 Task: Search one way flight ticket for 5 adults, 2 children, 1 infant in seat and 2 infants on lap in economy from College Station: Easterwood Field to Evansville: Evansville Regional Airport on 8-3-2023. Stops: Any number of stop. Choice of flights is Emirates. Number of bags: 2 checked bags. Price is upto 106000. Outbound departure time preference is 20:30.
Action: Mouse moved to (344, 135)
Screenshot: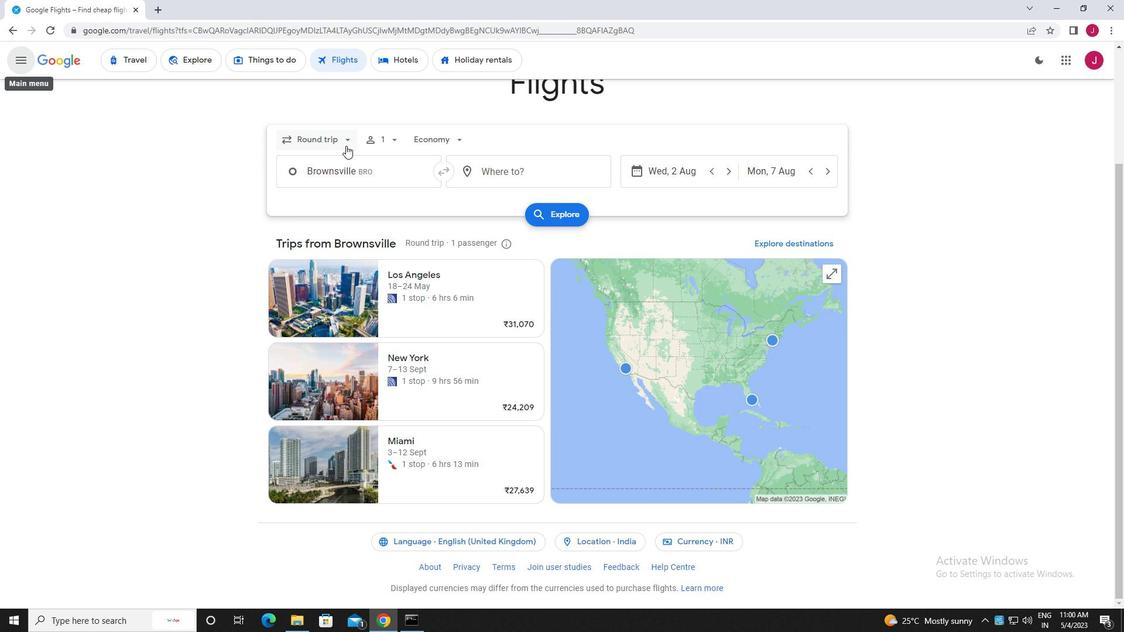
Action: Mouse pressed left at (344, 135)
Screenshot: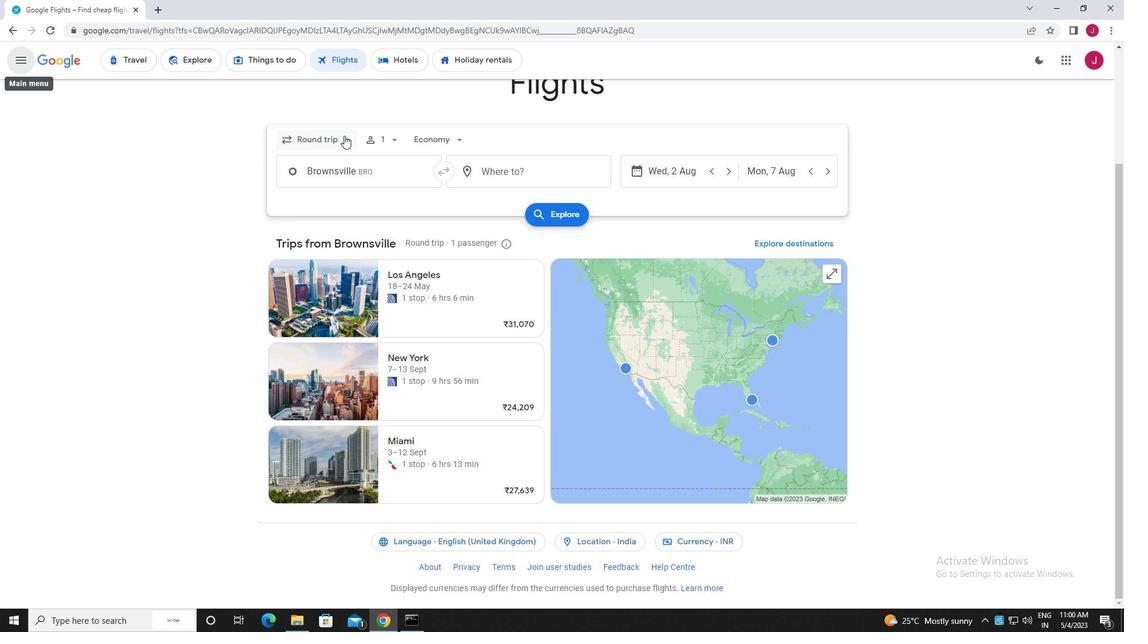 
Action: Mouse moved to (344, 156)
Screenshot: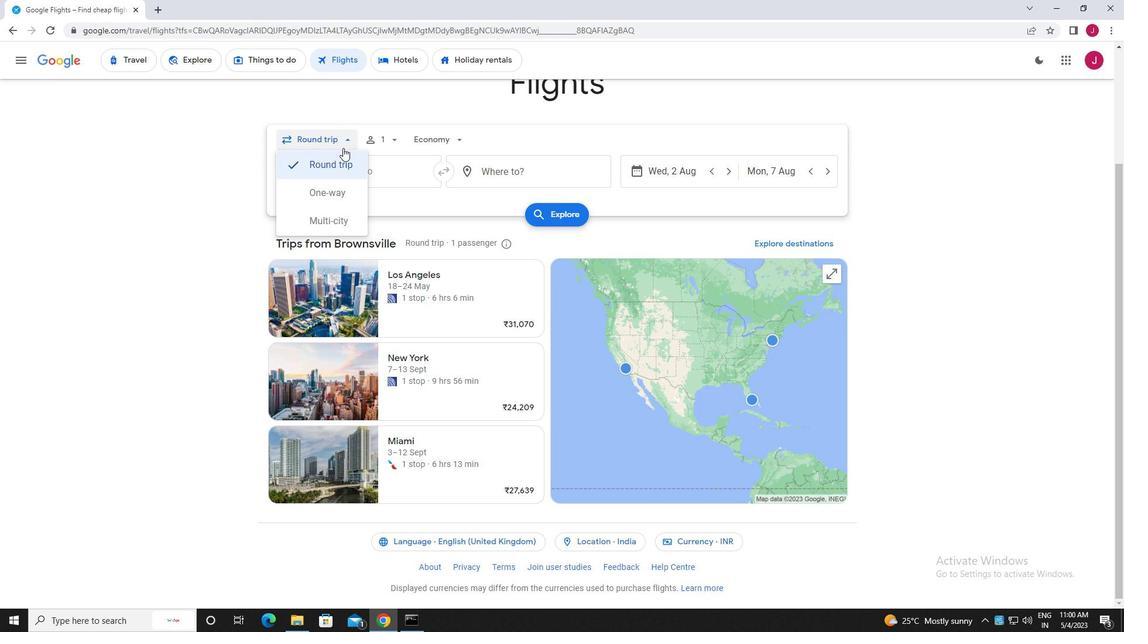 
Action: Mouse scrolled (344, 155) with delta (0, 0)
Screenshot: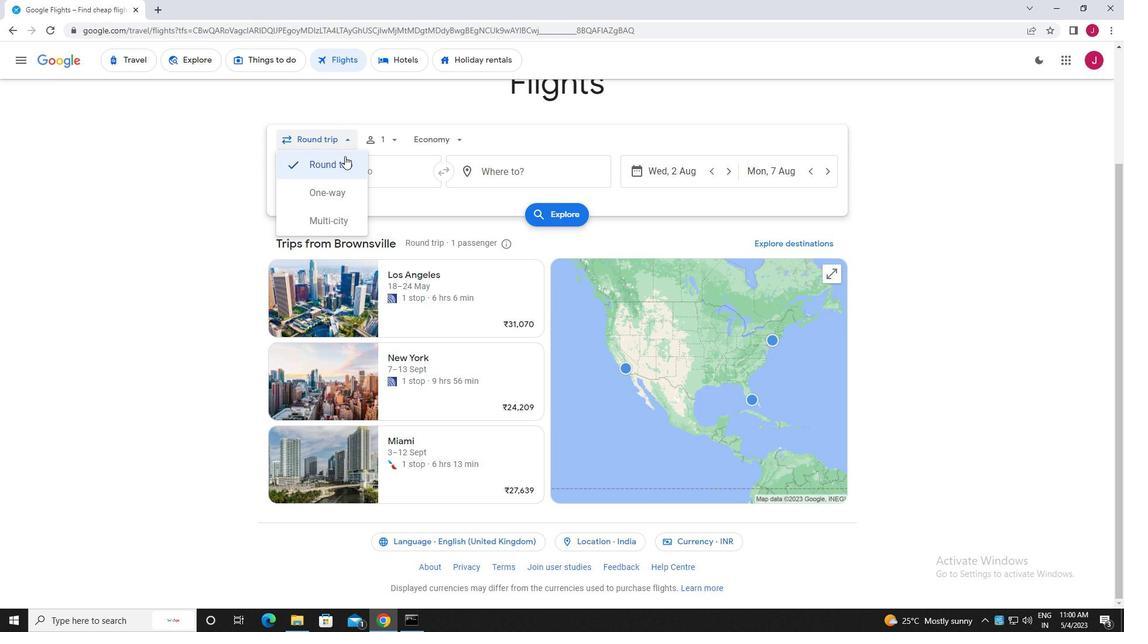 
Action: Mouse moved to (333, 188)
Screenshot: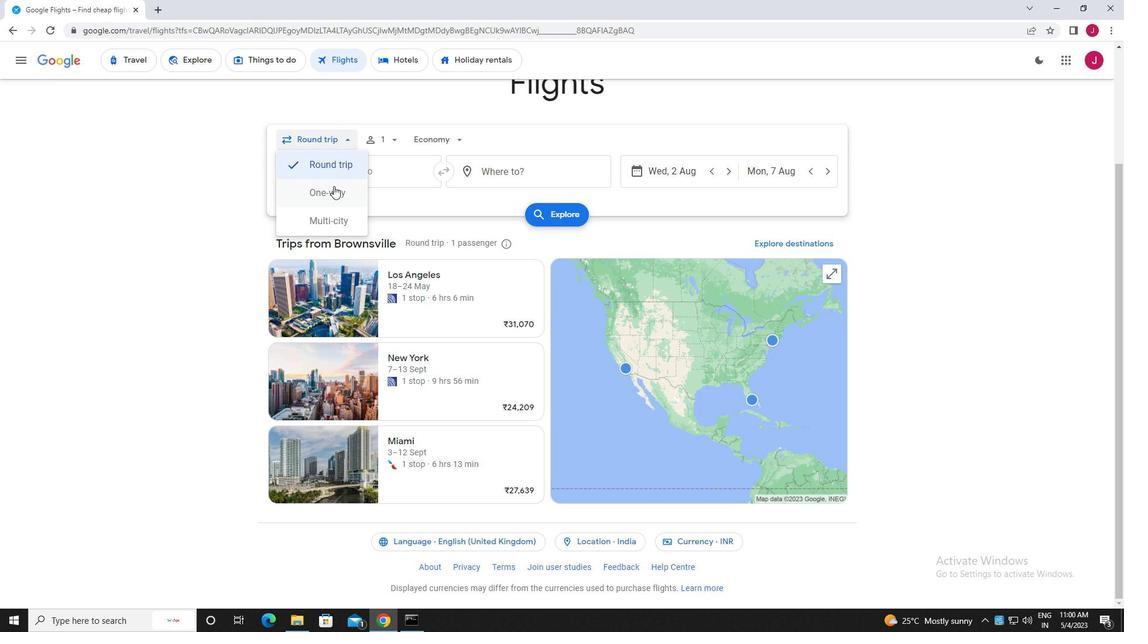 
Action: Mouse pressed left at (333, 188)
Screenshot: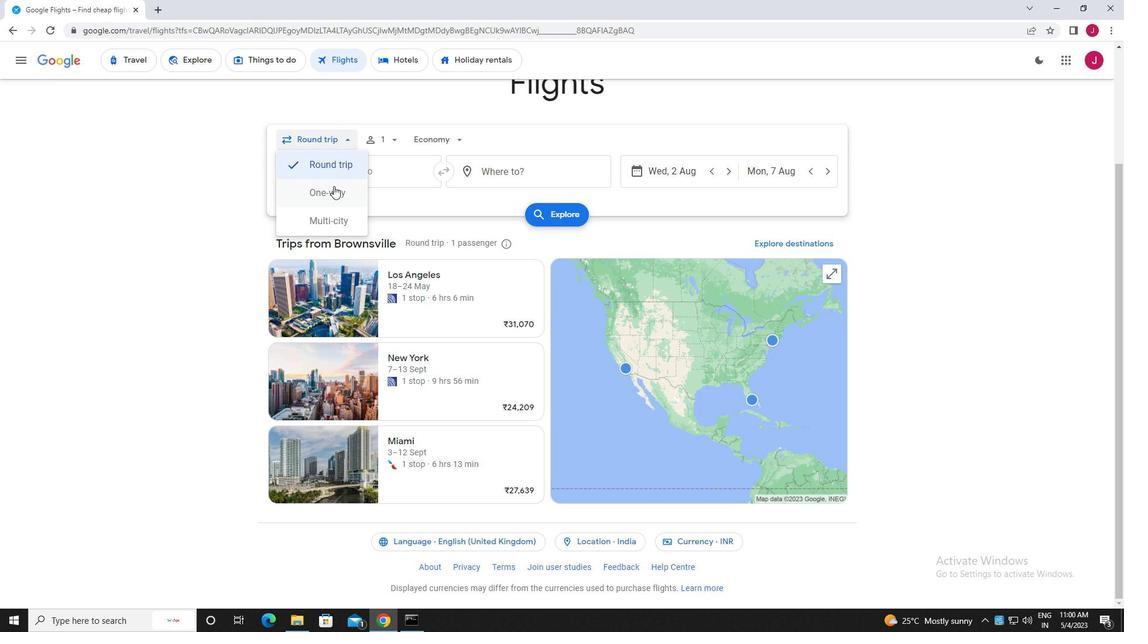 
Action: Mouse moved to (388, 137)
Screenshot: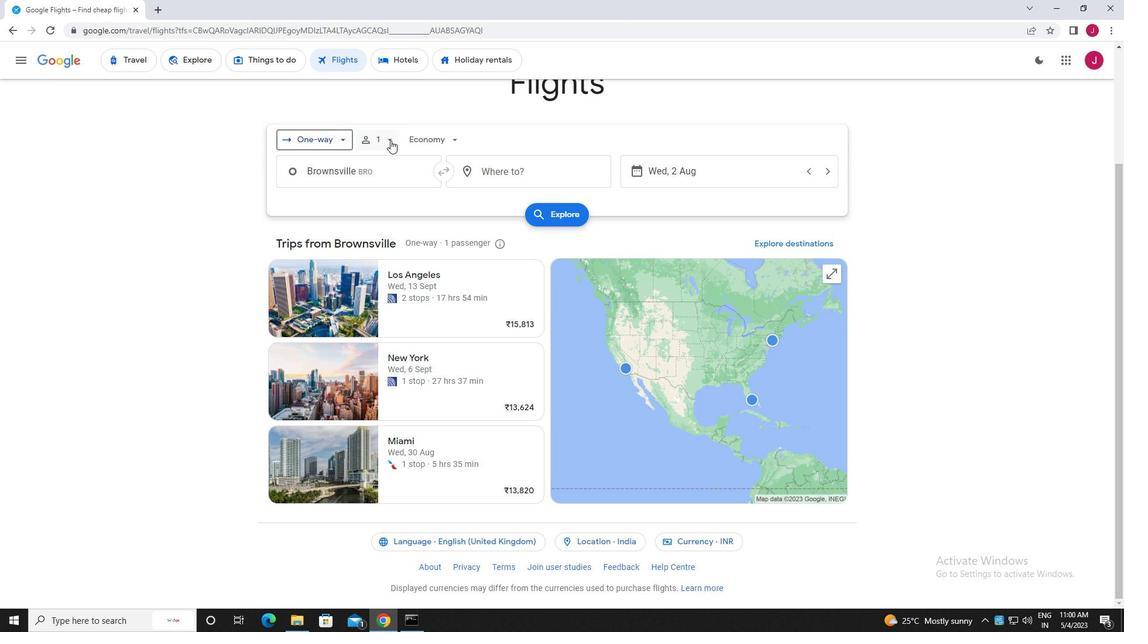 
Action: Mouse pressed left at (388, 137)
Screenshot: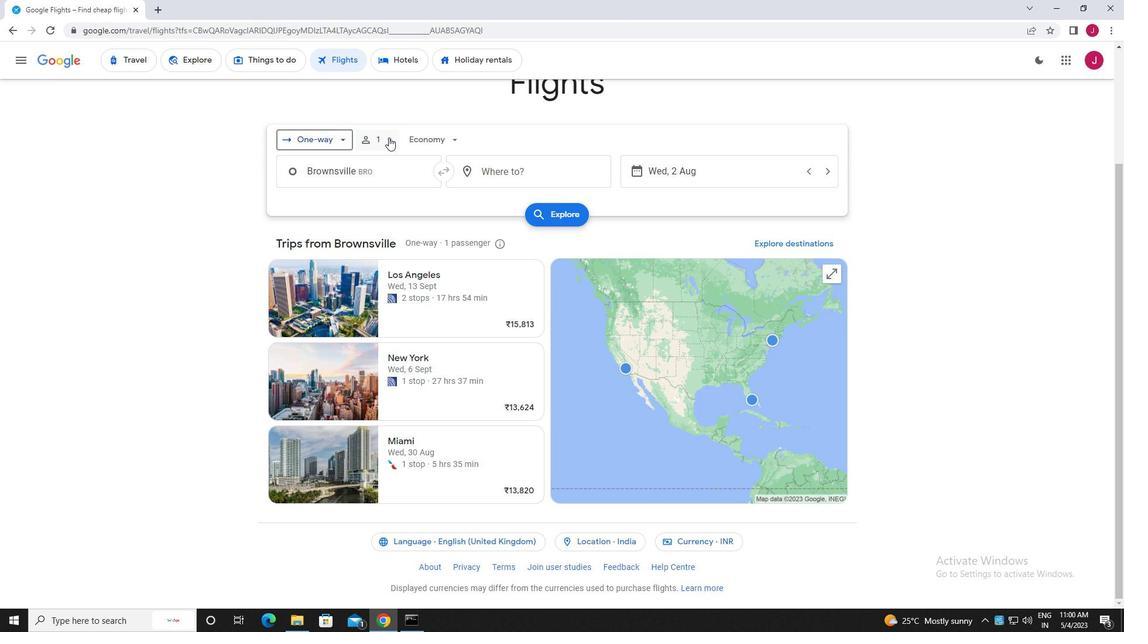 
Action: Mouse moved to (483, 173)
Screenshot: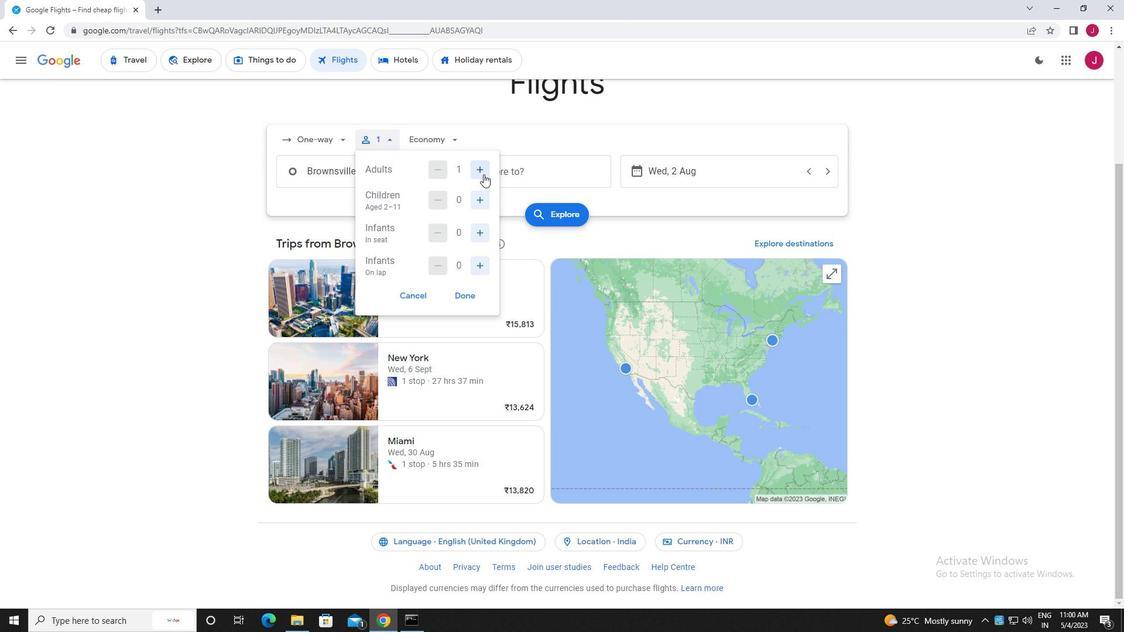 
Action: Mouse pressed left at (483, 173)
Screenshot: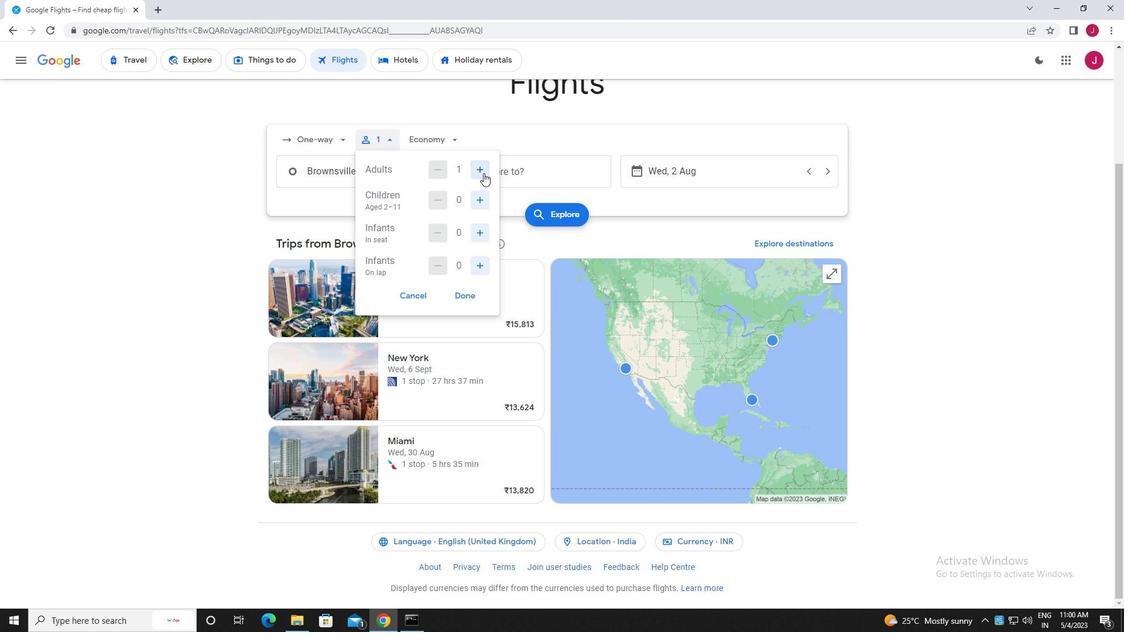 
Action: Mouse pressed left at (483, 173)
Screenshot: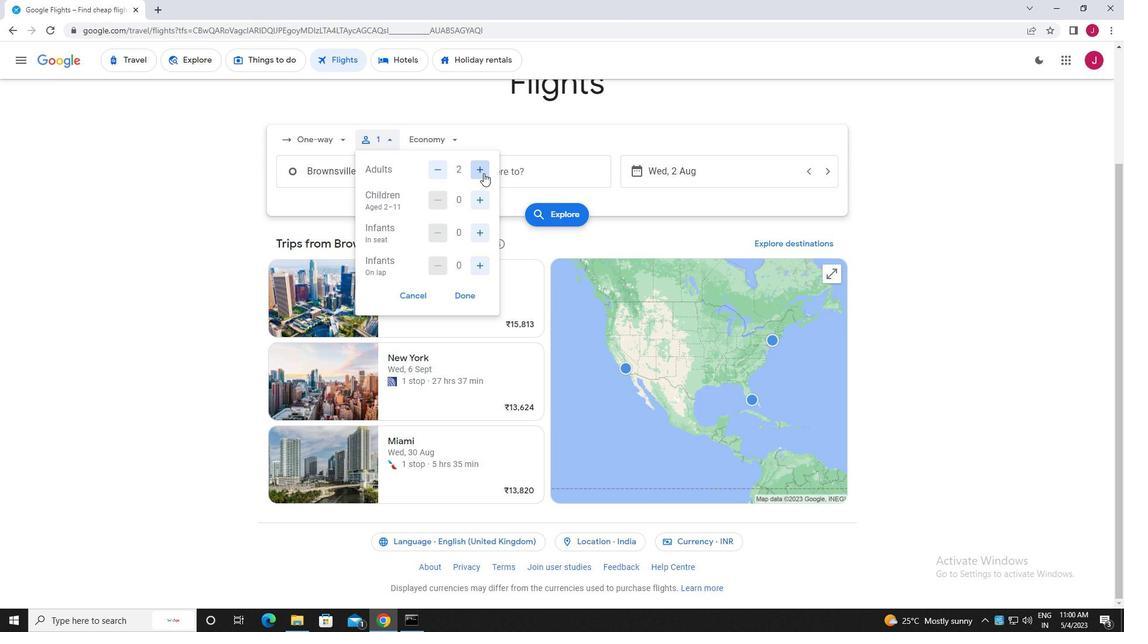 
Action: Mouse pressed left at (483, 173)
Screenshot: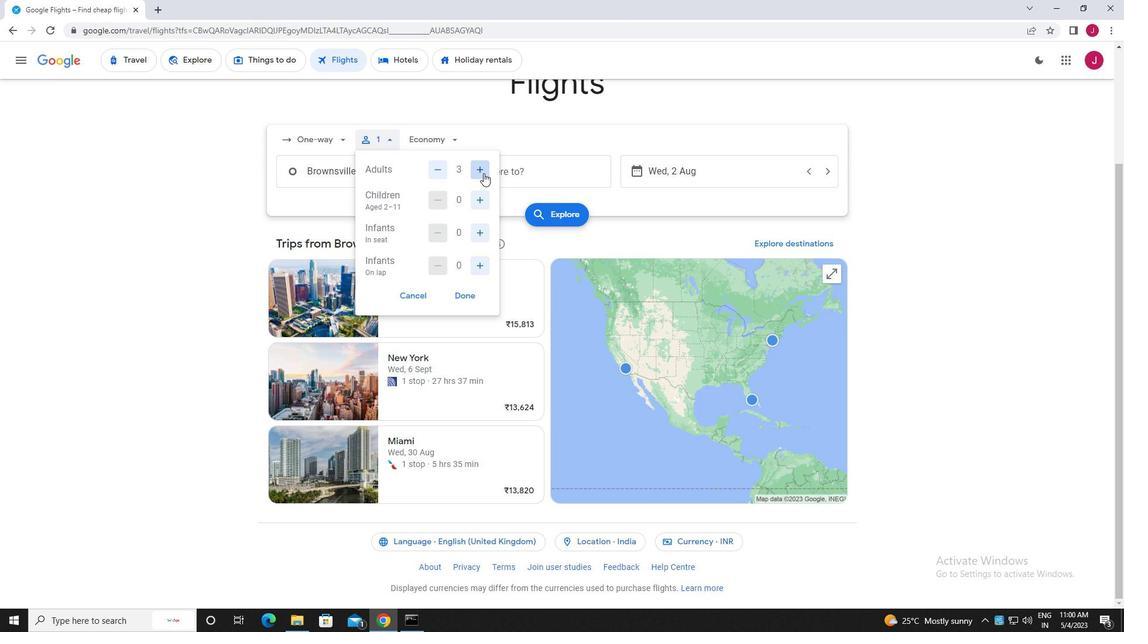 
Action: Mouse pressed left at (483, 173)
Screenshot: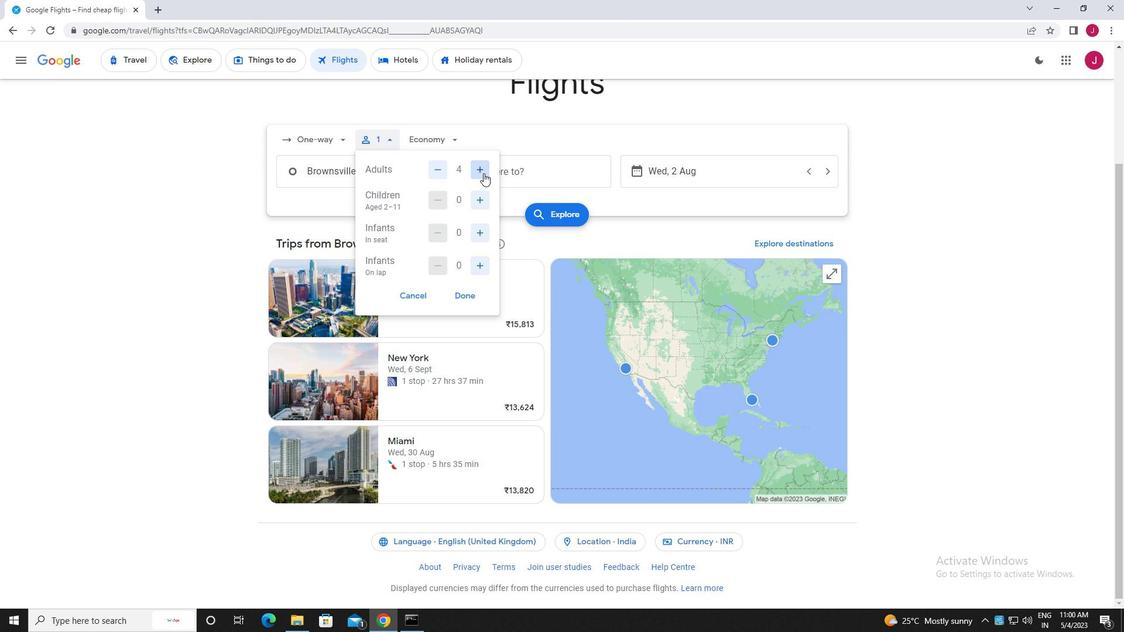 
Action: Mouse moved to (478, 203)
Screenshot: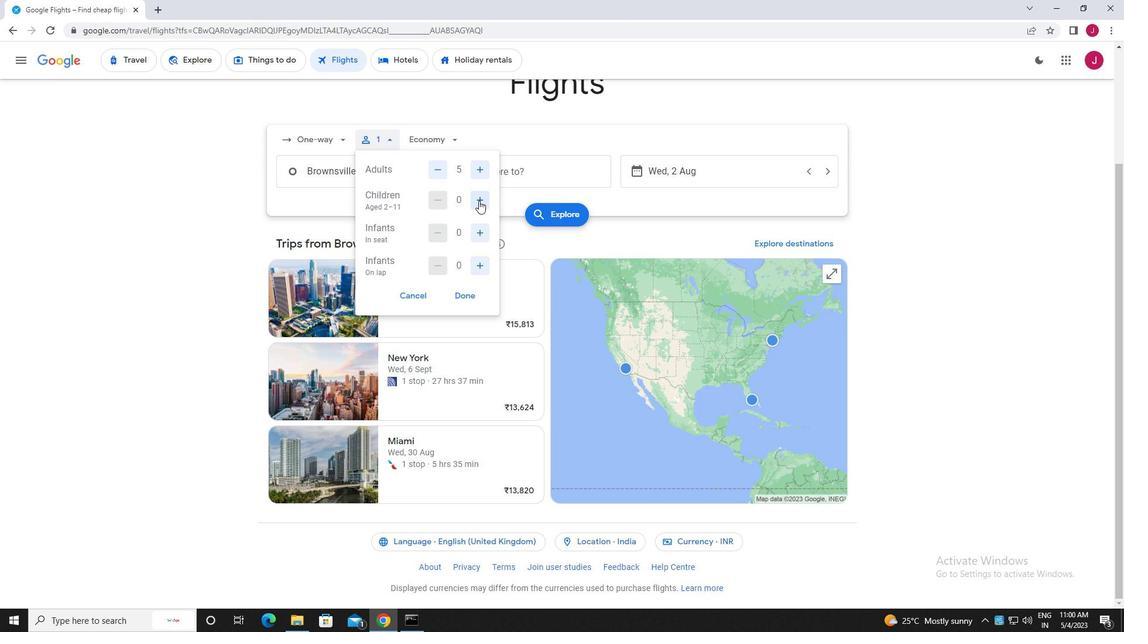 
Action: Mouse pressed left at (478, 203)
Screenshot: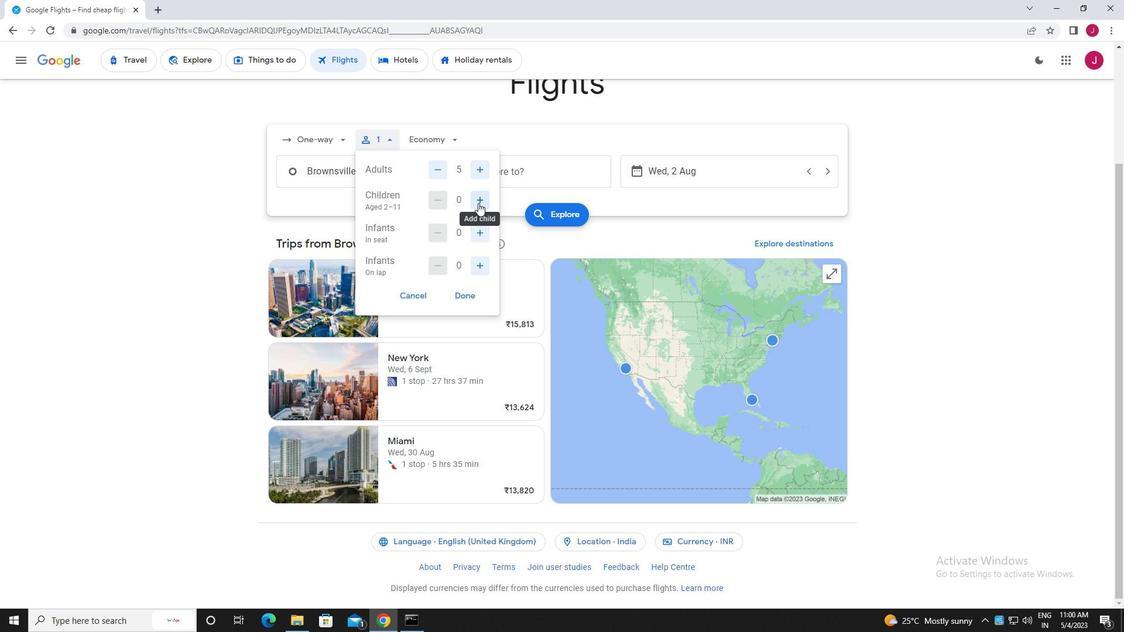 
Action: Mouse pressed left at (478, 203)
Screenshot: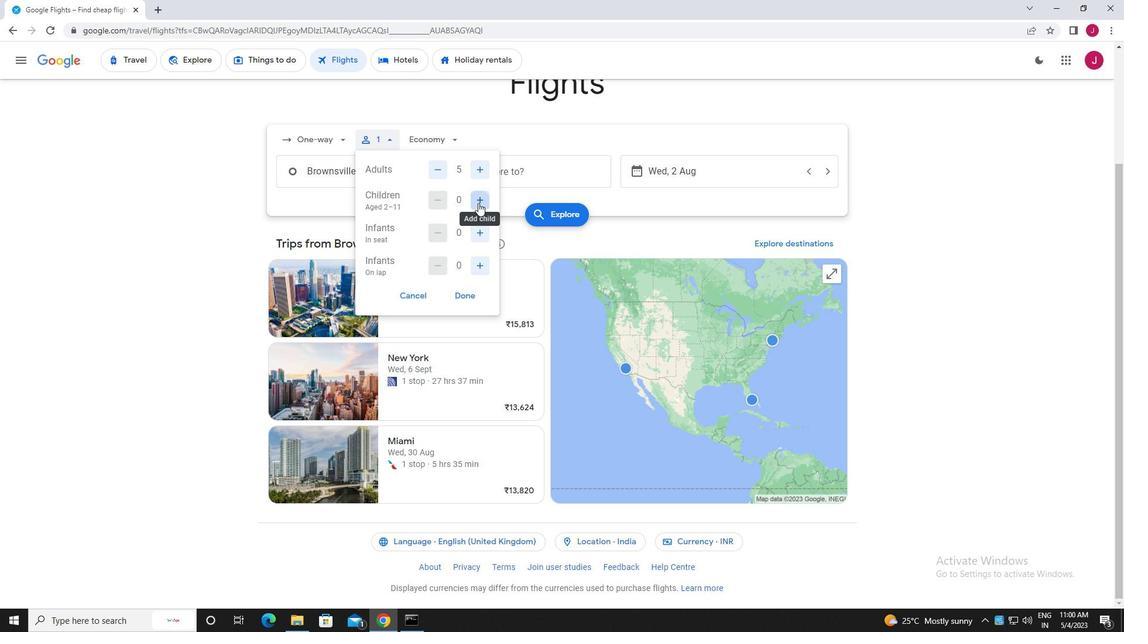 
Action: Mouse moved to (478, 233)
Screenshot: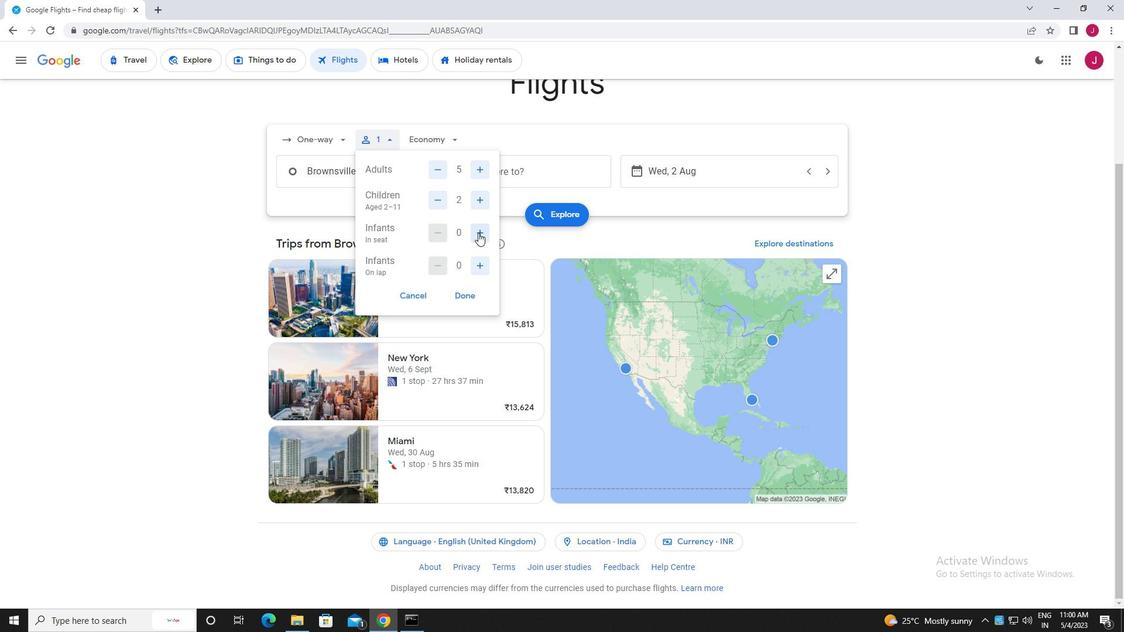 
Action: Mouse pressed left at (478, 233)
Screenshot: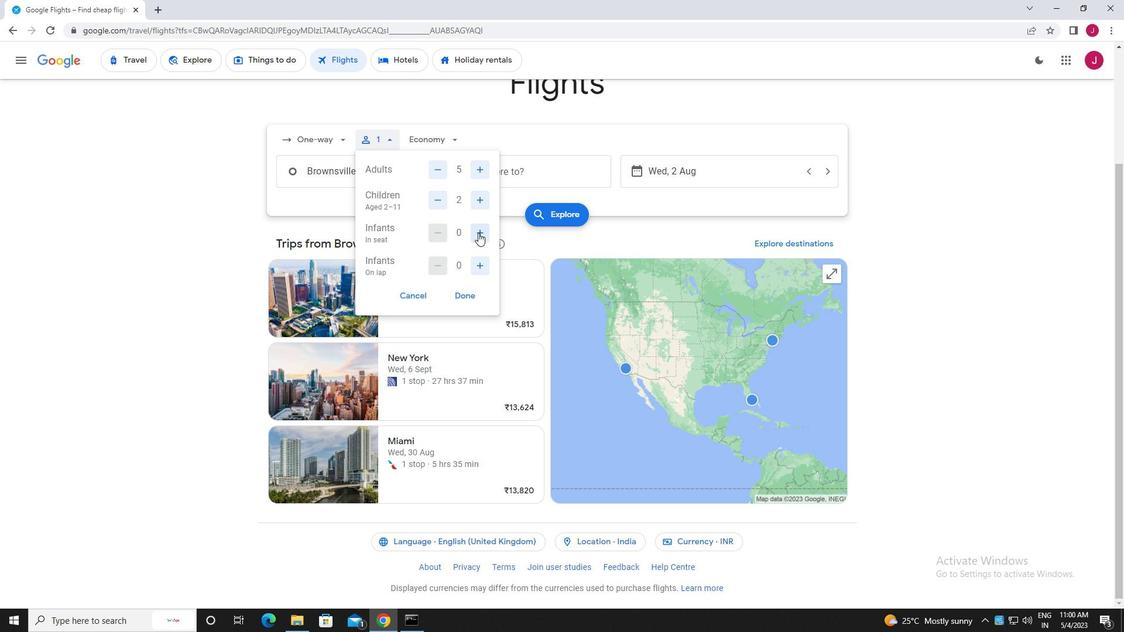 
Action: Mouse moved to (478, 267)
Screenshot: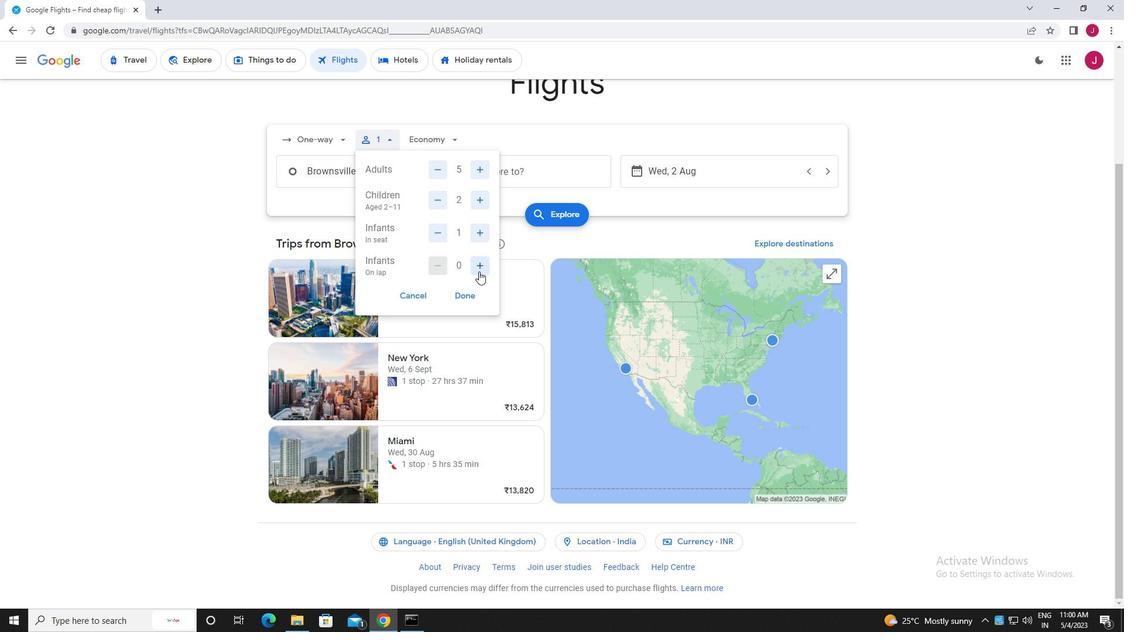 
Action: Mouse pressed left at (478, 267)
Screenshot: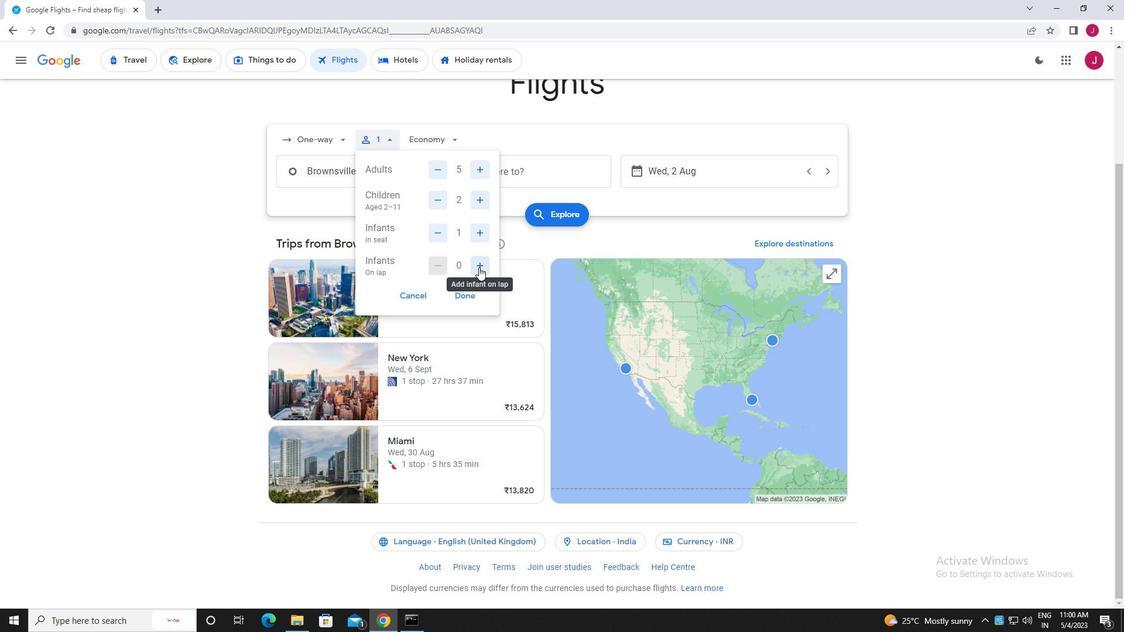 
Action: Mouse pressed left at (478, 267)
Screenshot: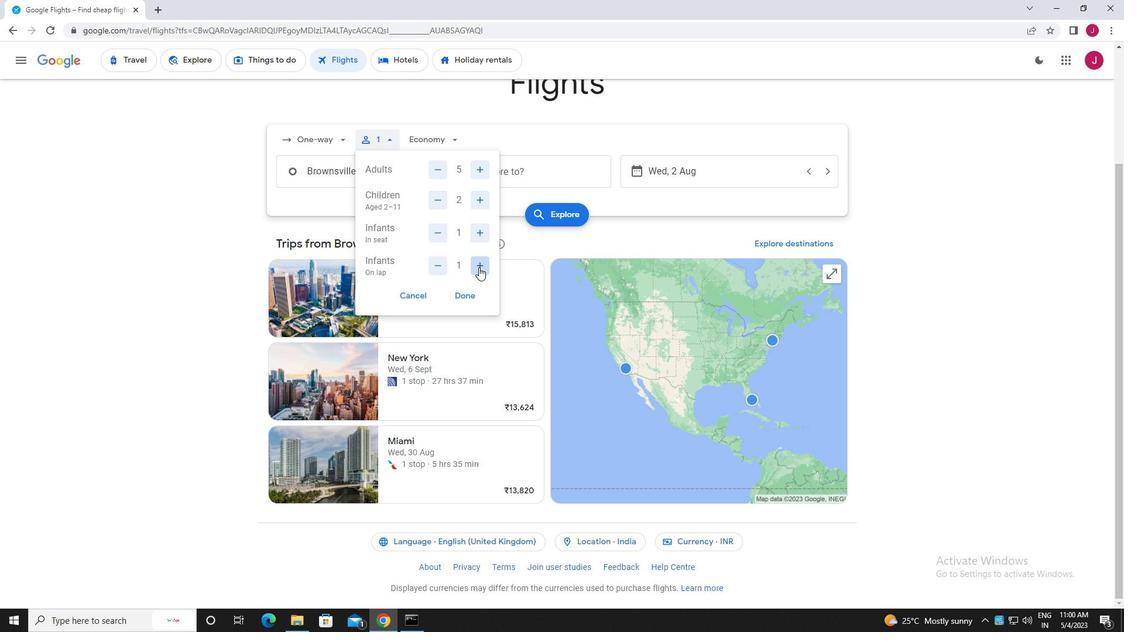
Action: Mouse moved to (436, 261)
Screenshot: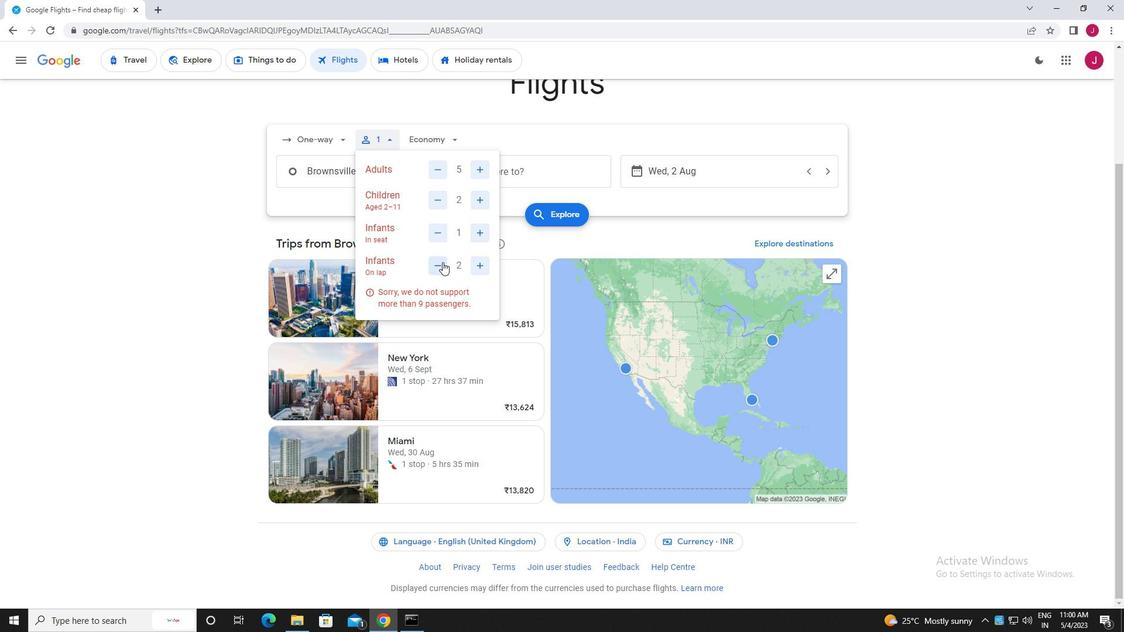 
Action: Mouse pressed left at (436, 261)
Screenshot: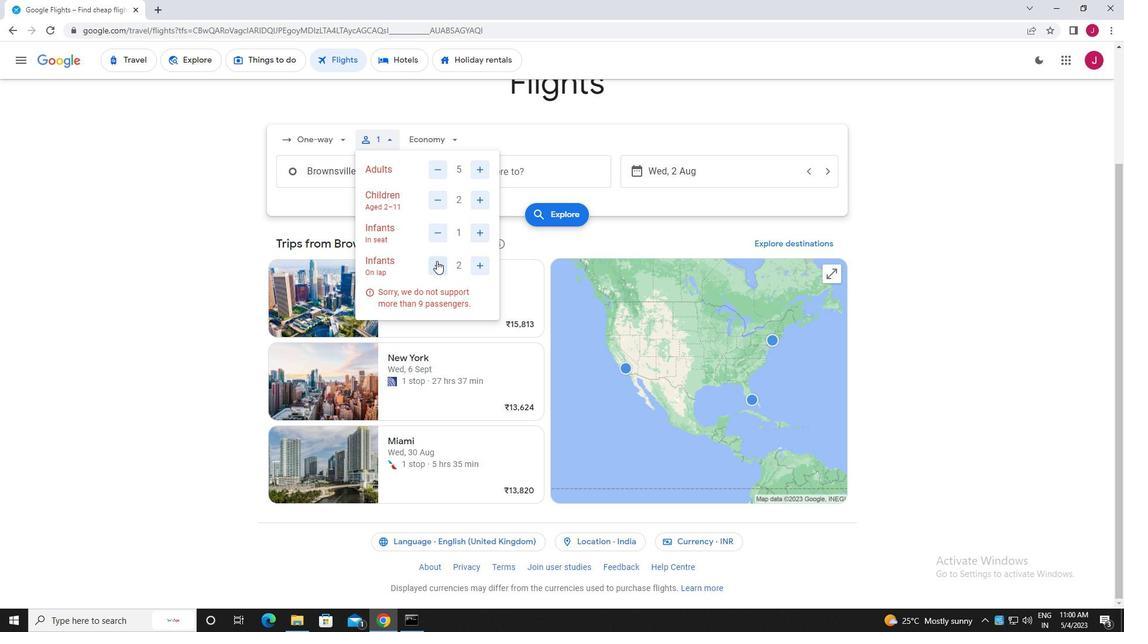 
Action: Mouse moved to (465, 293)
Screenshot: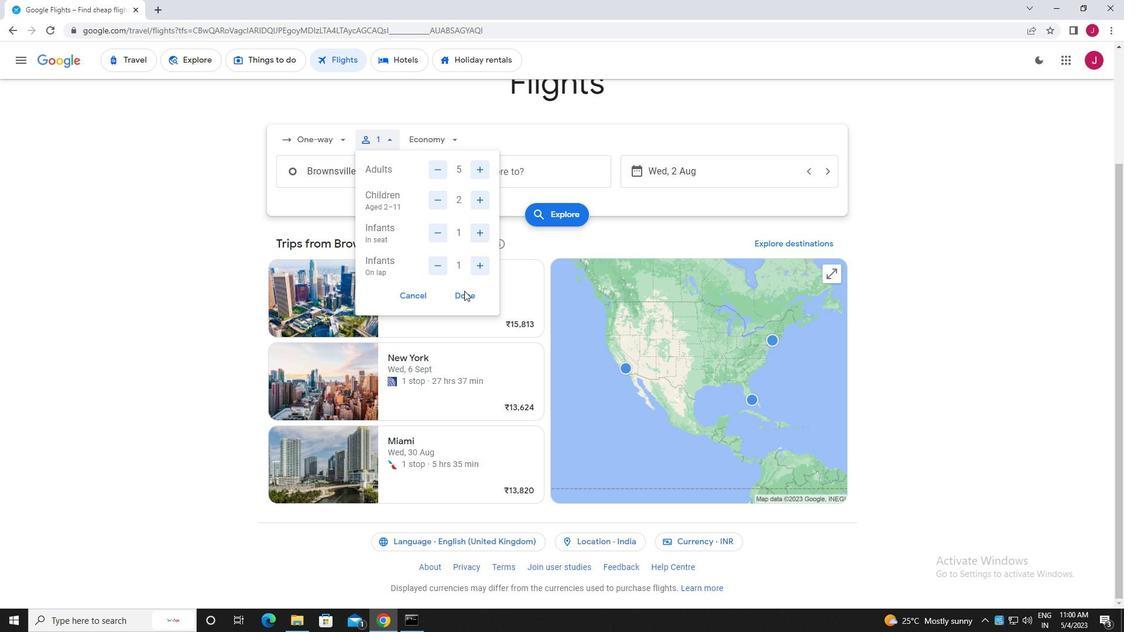 
Action: Mouse pressed left at (465, 293)
Screenshot: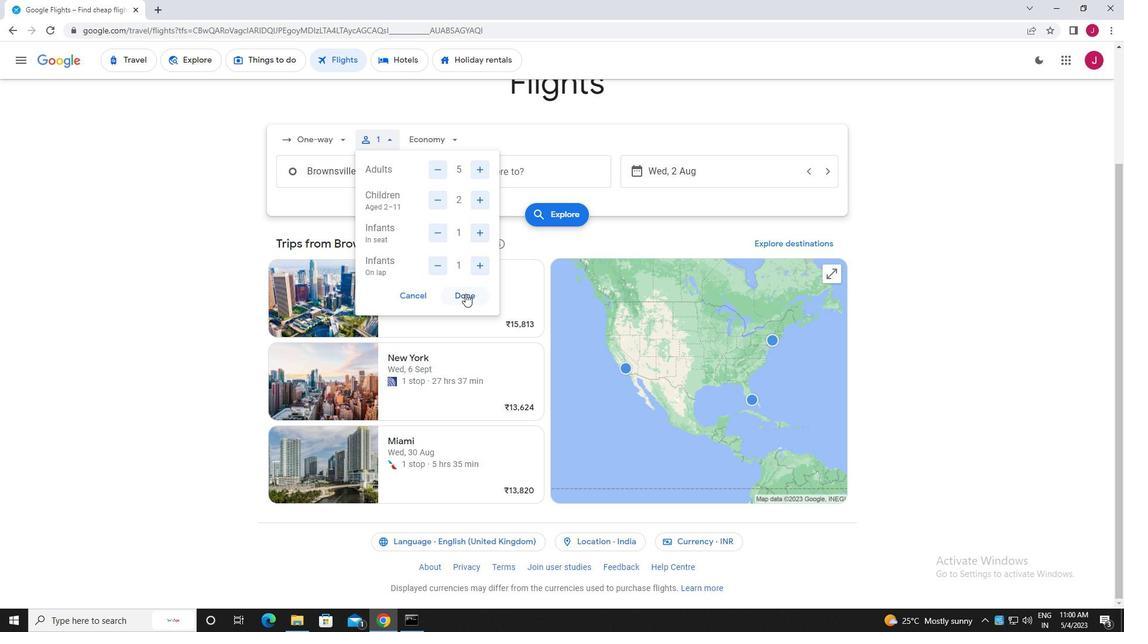 
Action: Mouse moved to (447, 139)
Screenshot: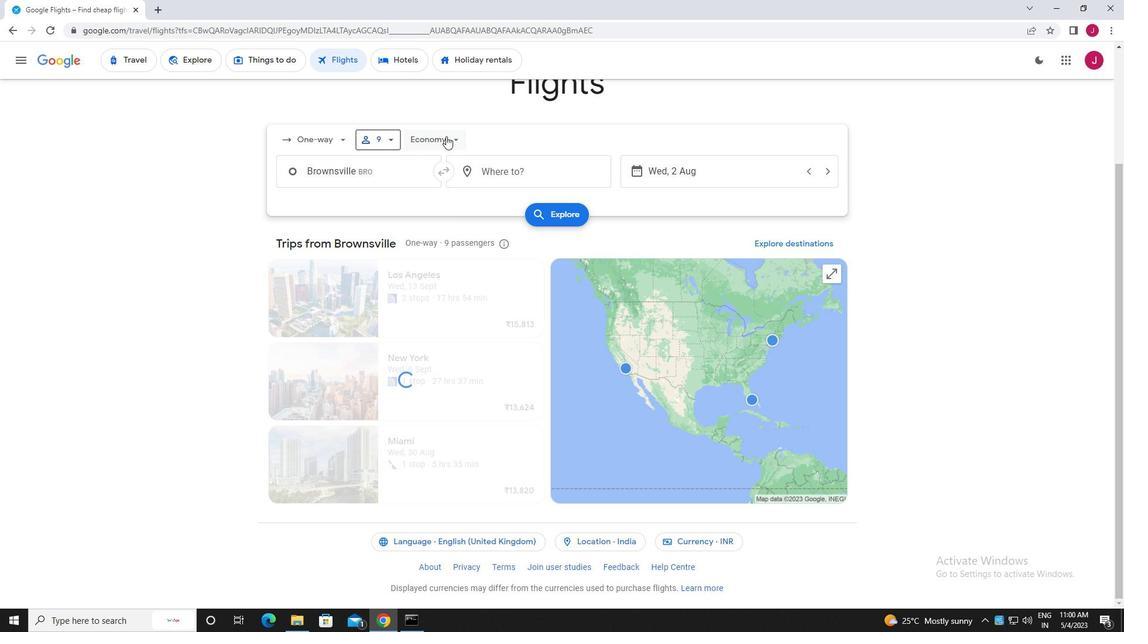 
Action: Mouse pressed left at (447, 139)
Screenshot: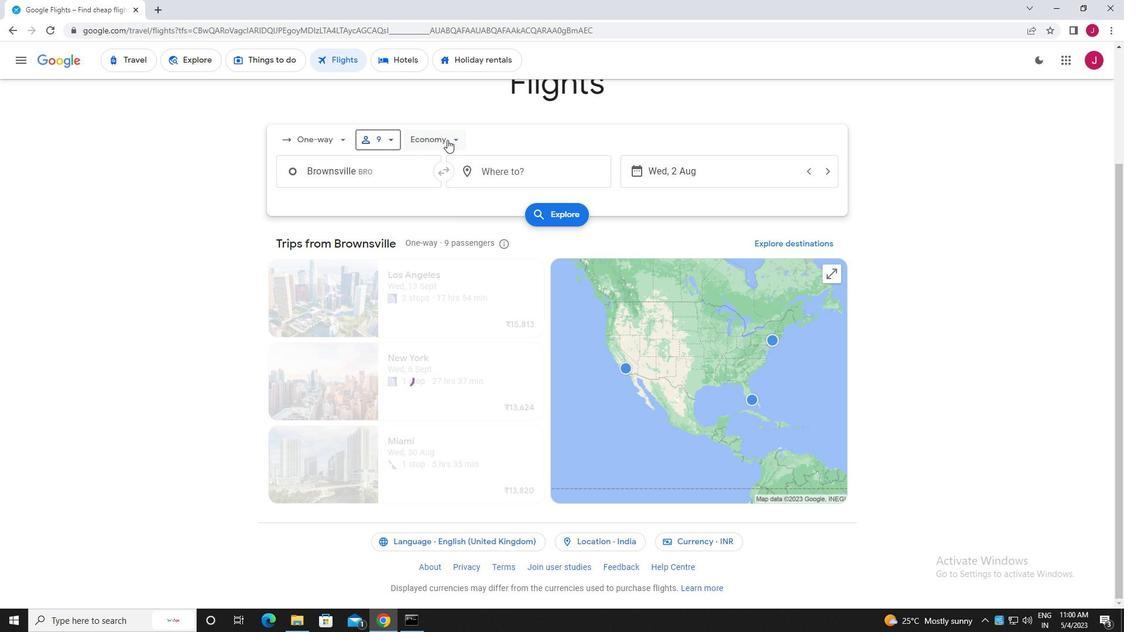 
Action: Mouse moved to (463, 162)
Screenshot: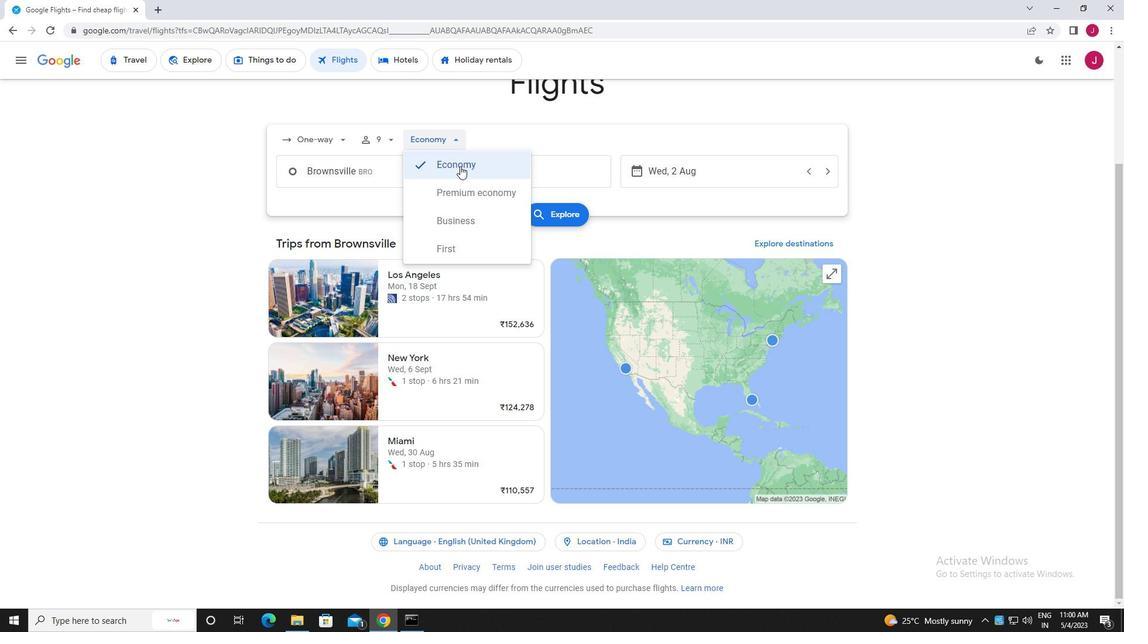 
Action: Mouse pressed left at (463, 162)
Screenshot: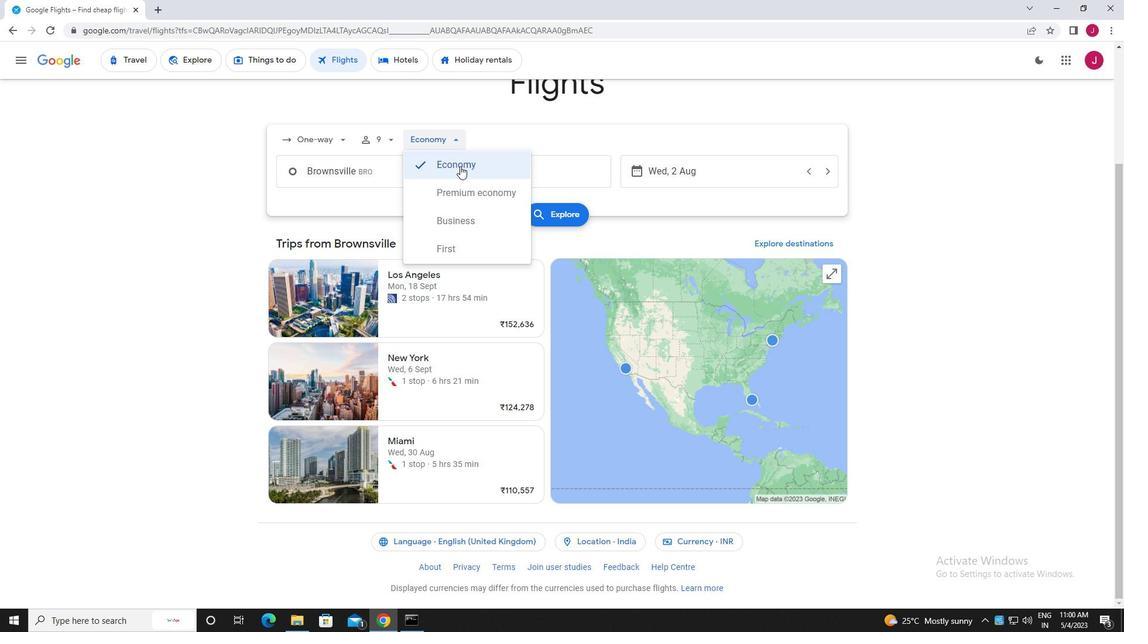 
Action: Mouse moved to (385, 176)
Screenshot: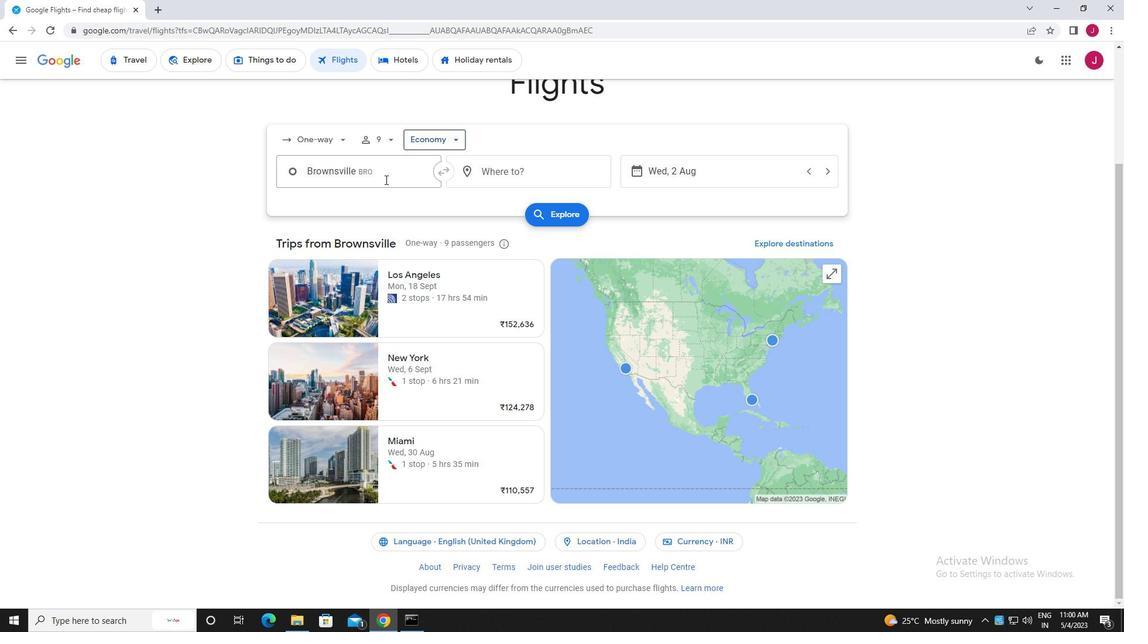 
Action: Mouse pressed left at (385, 176)
Screenshot: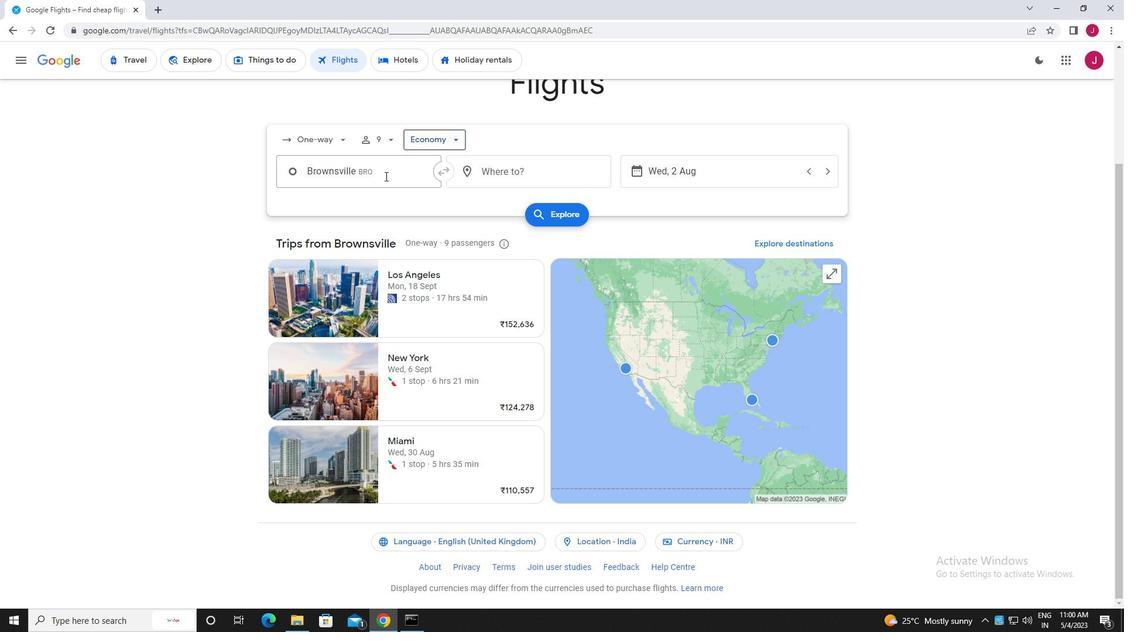
Action: Key pressed college<Key.space>
Screenshot: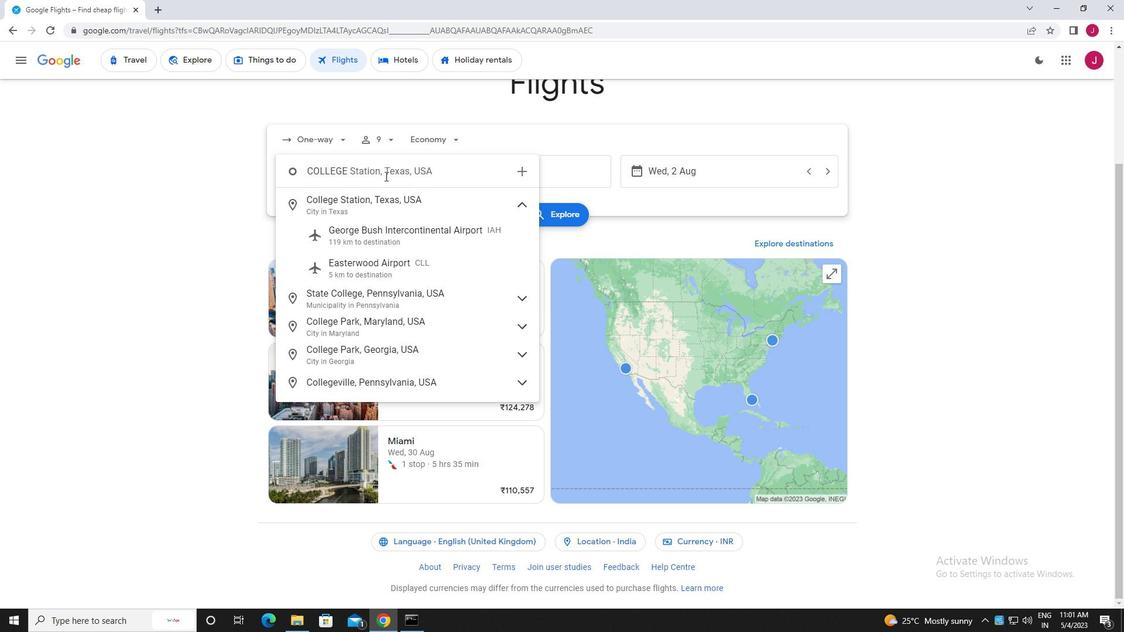 
Action: Mouse moved to (403, 170)
Screenshot: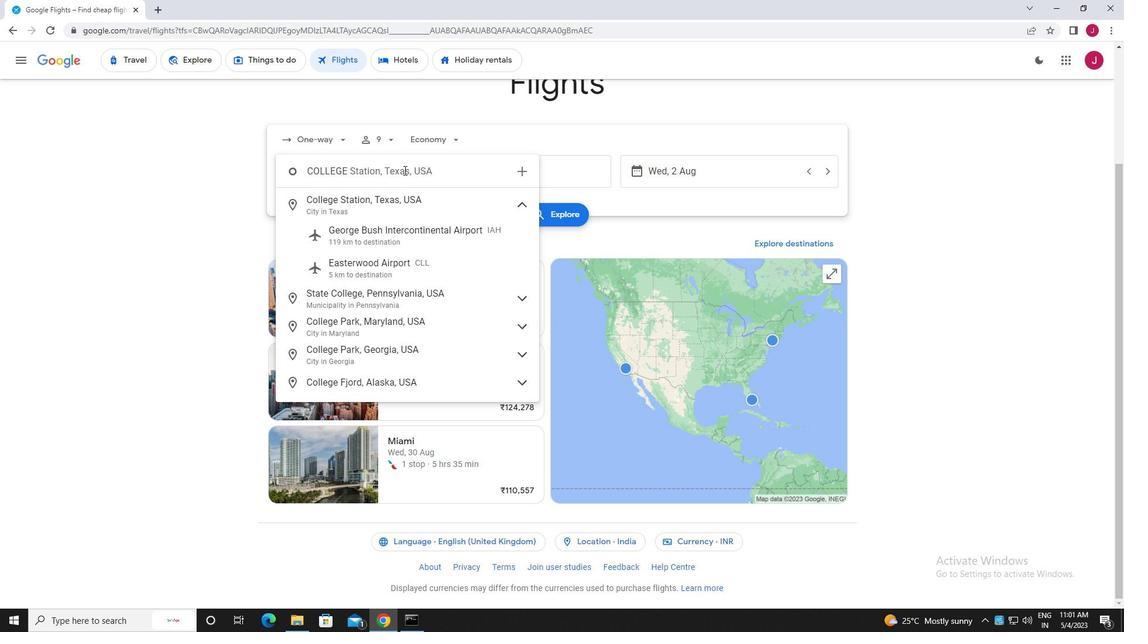 
Action: Key pressed station<Key.space>ea<Key.backspace><Key.backspace><Key.backspace><Key.backspace><Key.backspace><Key.backspace><Key.backspace><Key.backspace><Key.backspace>
Screenshot: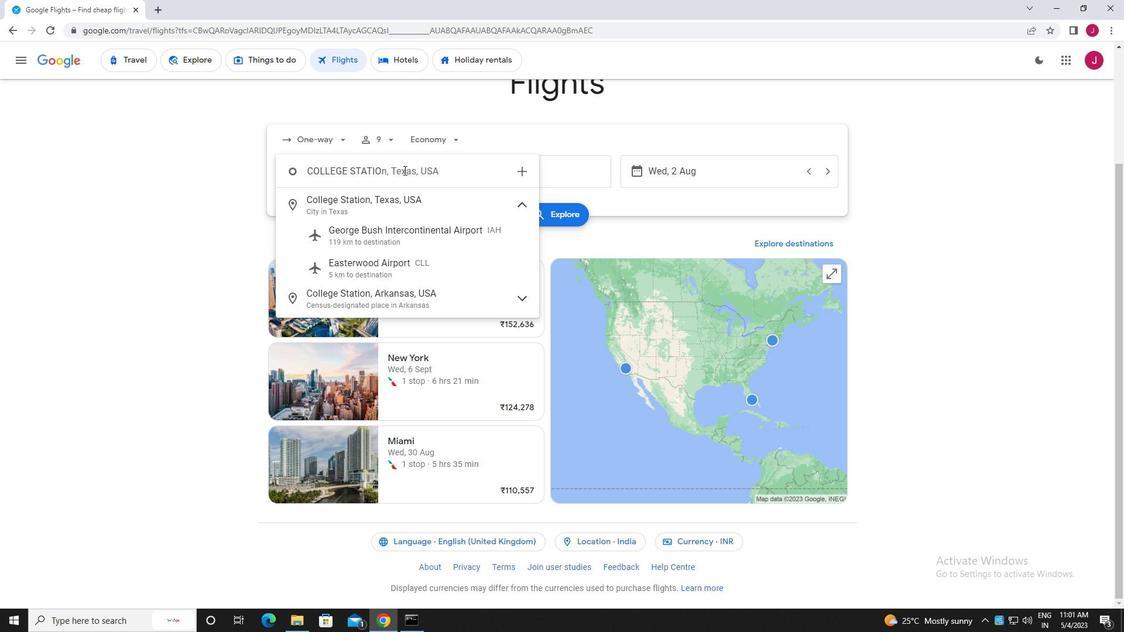 
Action: Mouse moved to (961, 165)
Screenshot: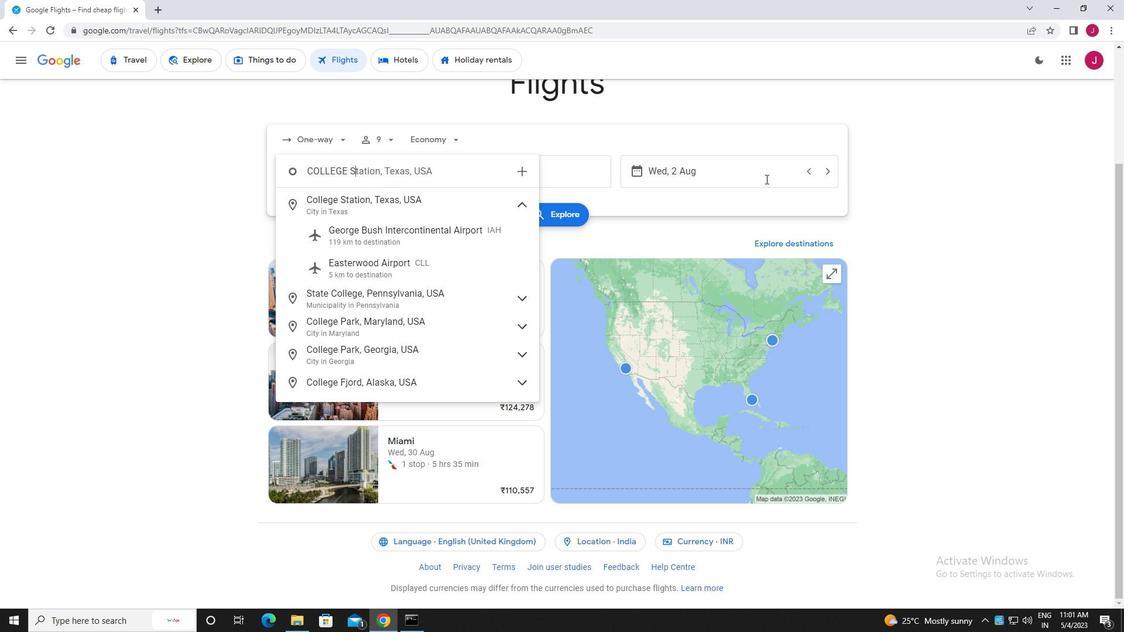 
Action: Key pressed s<Key.backspace>tation<Key.enter>
Screenshot: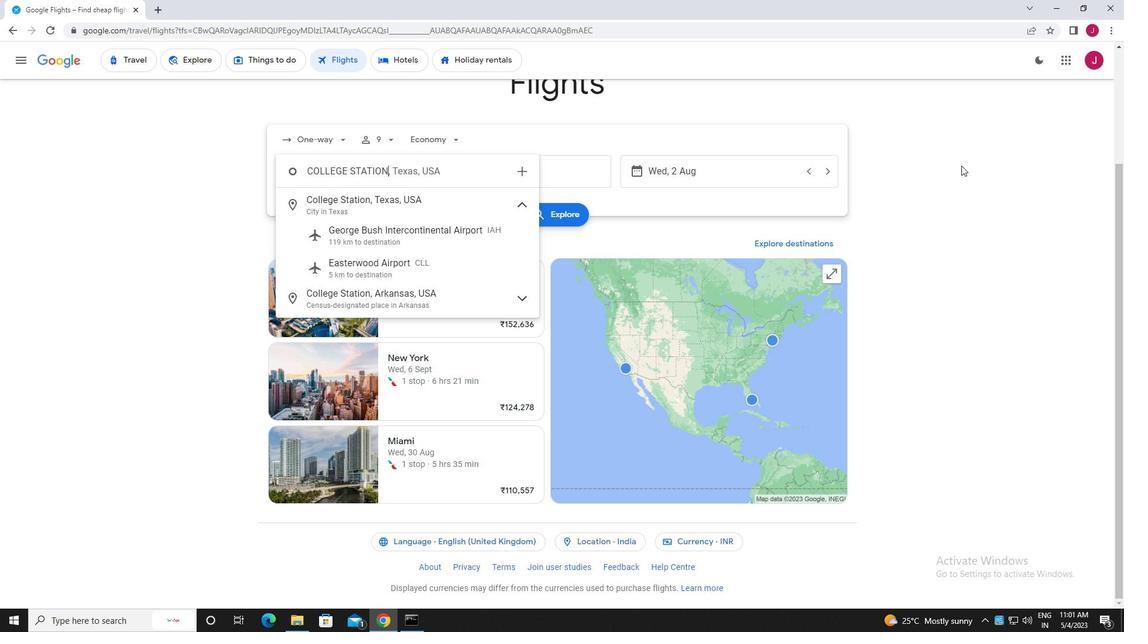 
Action: Mouse moved to (536, 167)
Screenshot: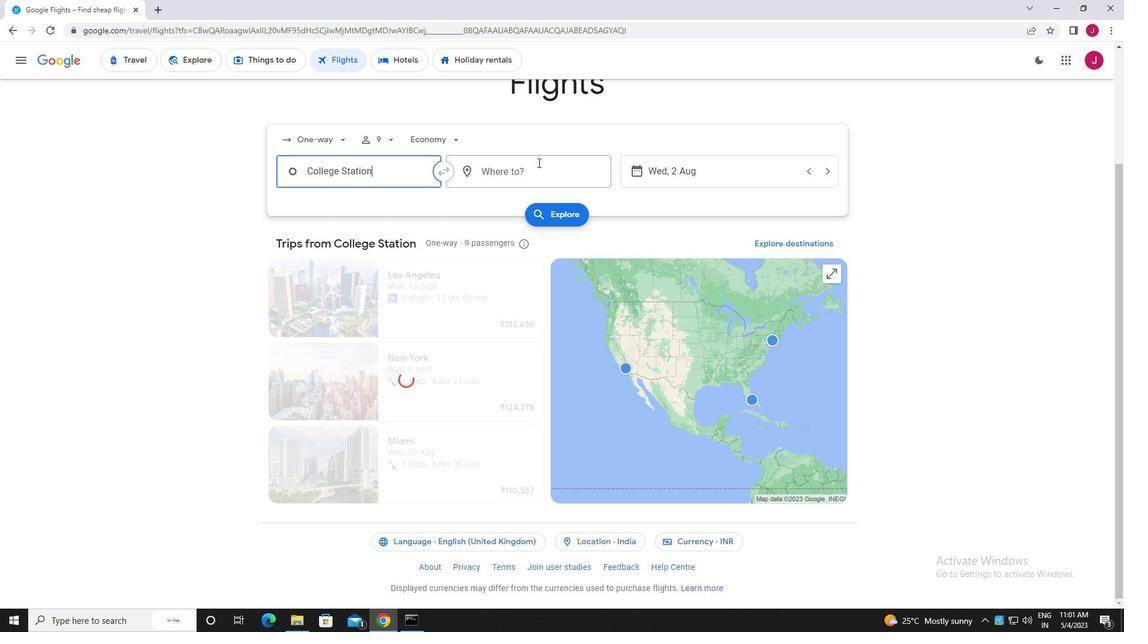
Action: Mouse pressed left at (536, 167)
Screenshot: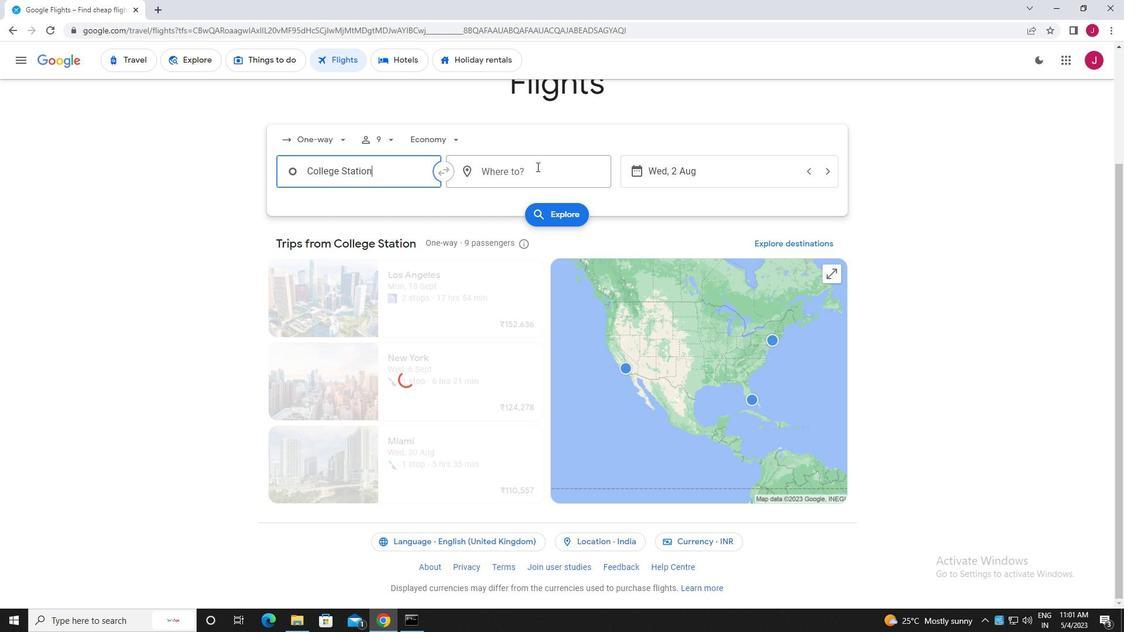 
Action: Mouse moved to (572, 180)
Screenshot: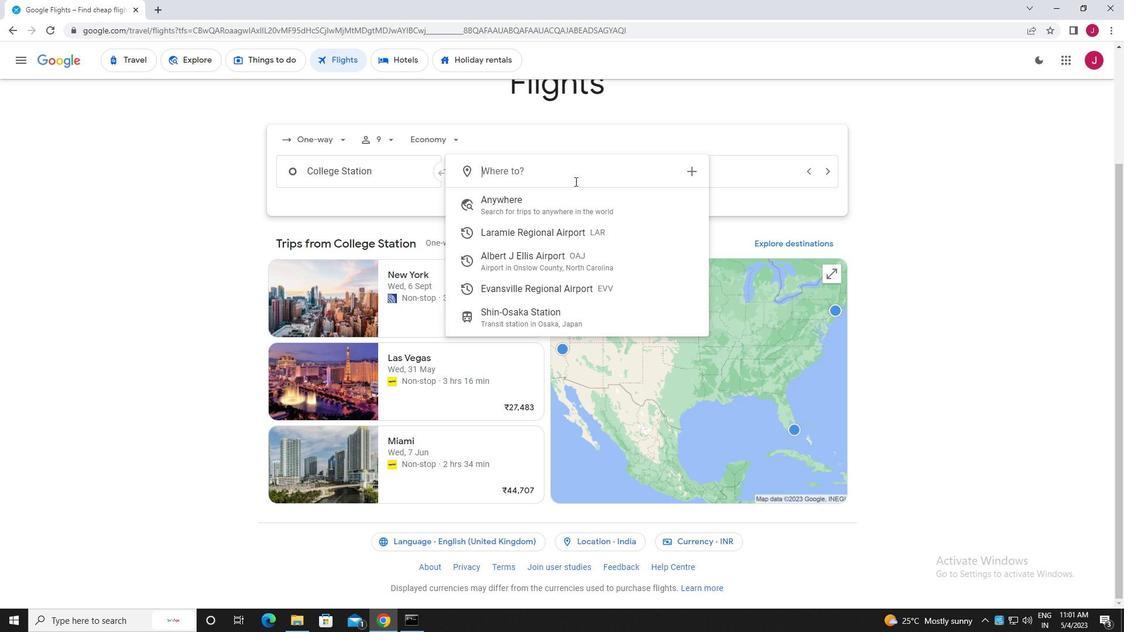 
Action: Key pressed evans
Screenshot: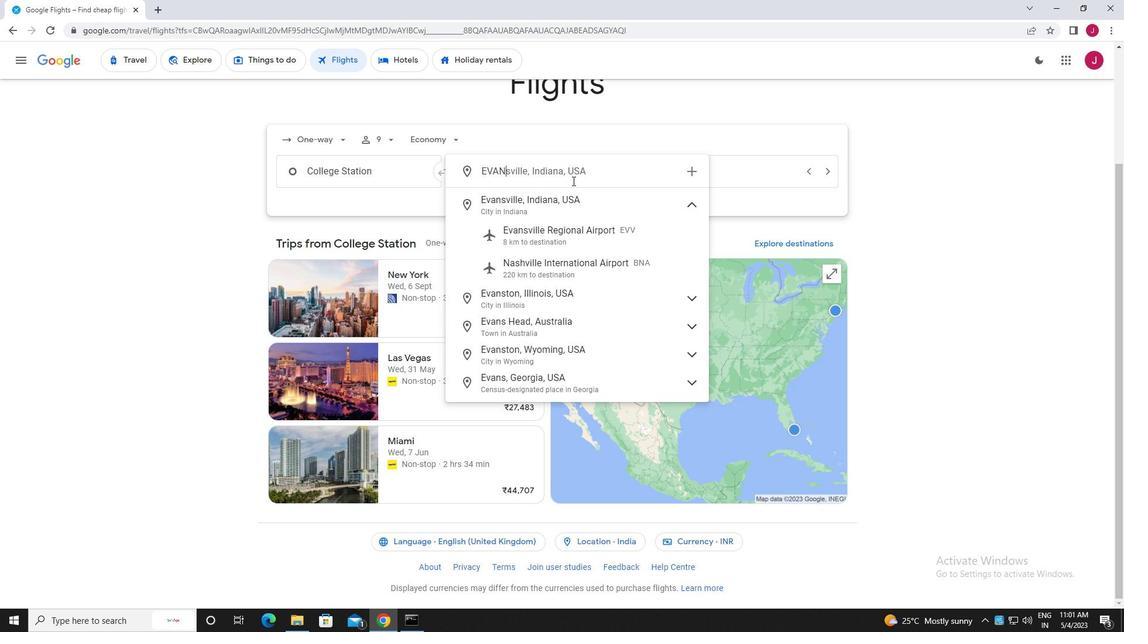 
Action: Mouse moved to (591, 235)
Screenshot: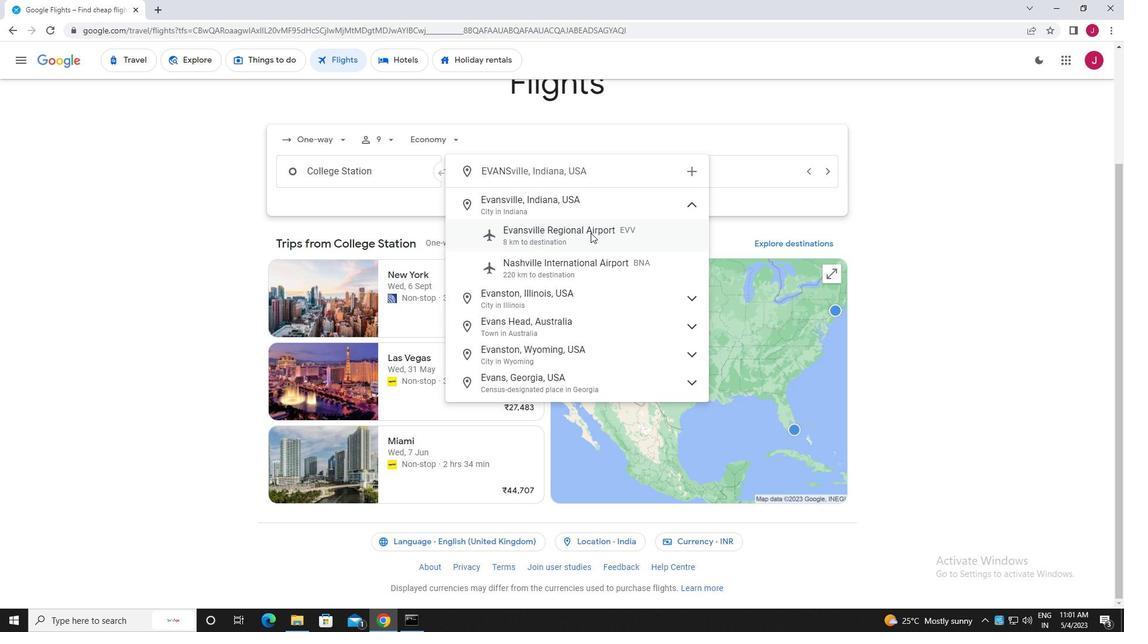 
Action: Mouse pressed left at (591, 235)
Screenshot: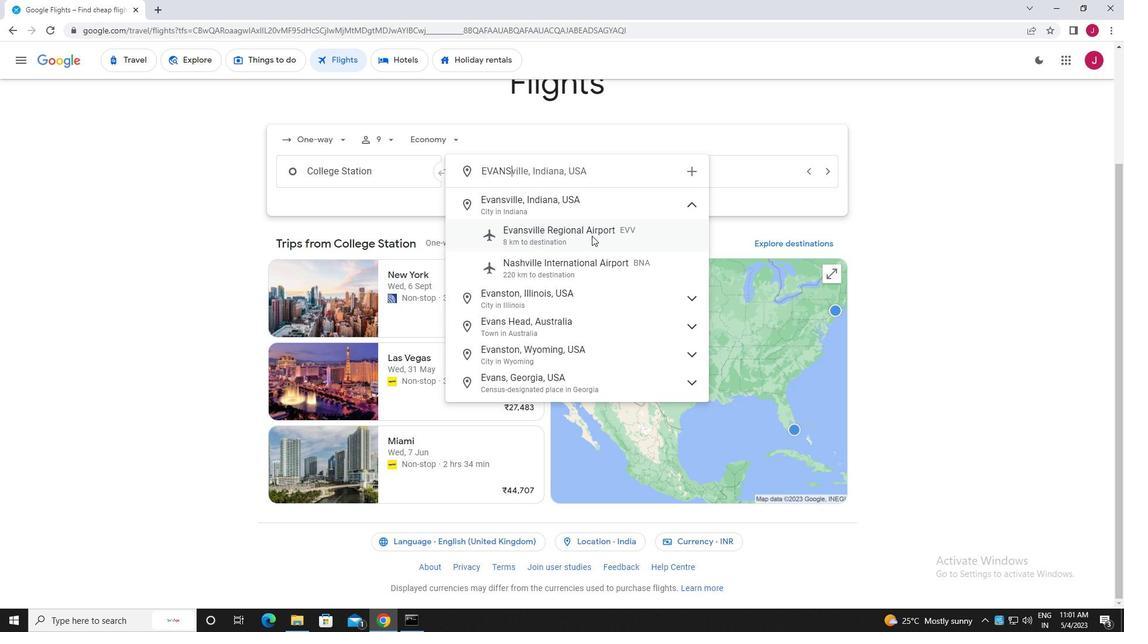 
Action: Mouse moved to (688, 173)
Screenshot: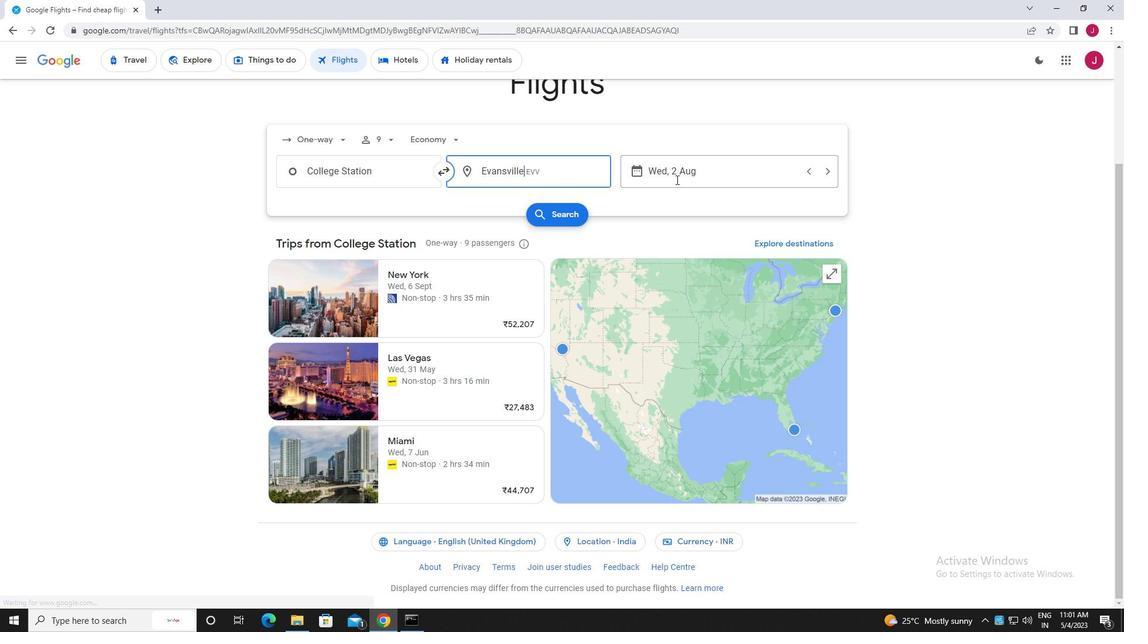 
Action: Mouse pressed left at (688, 173)
Screenshot: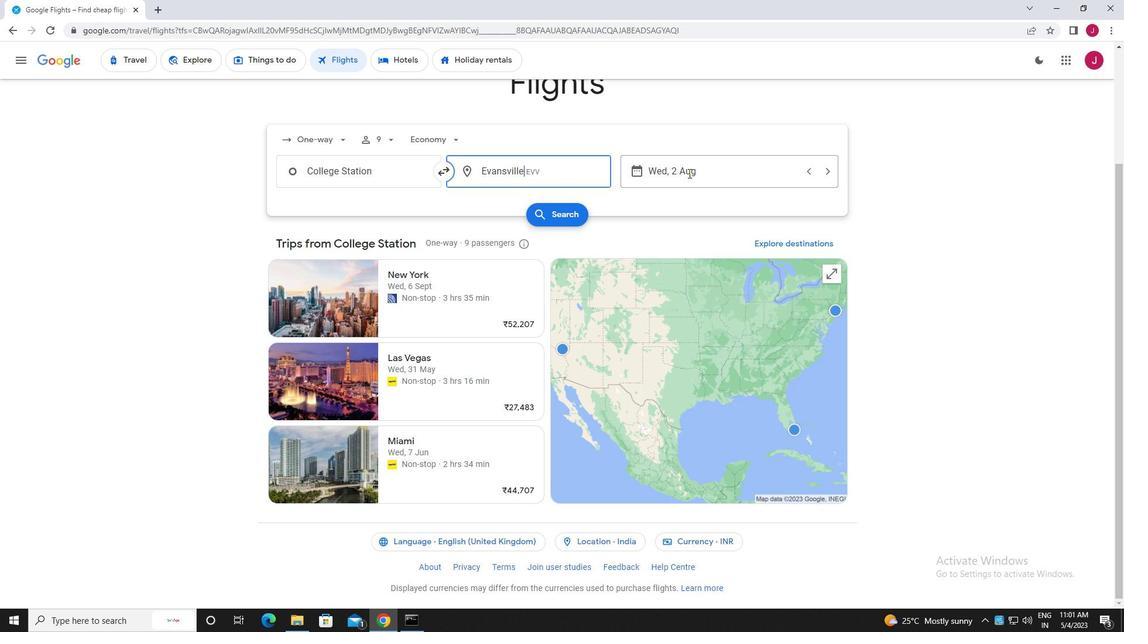 
Action: Mouse moved to (539, 261)
Screenshot: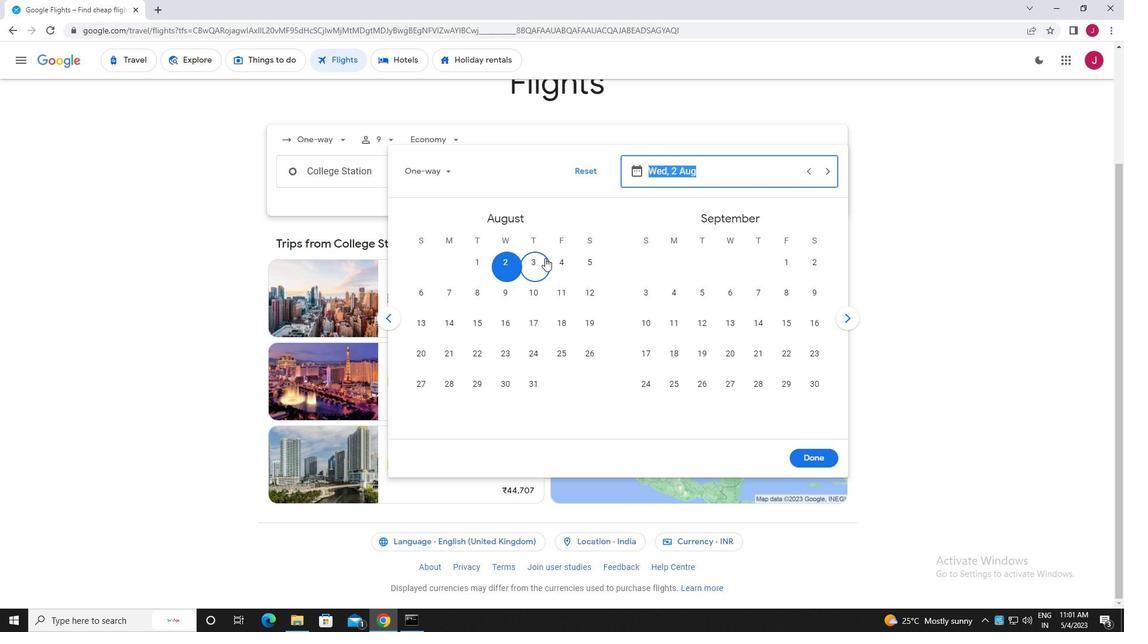 
Action: Mouse pressed left at (539, 261)
Screenshot: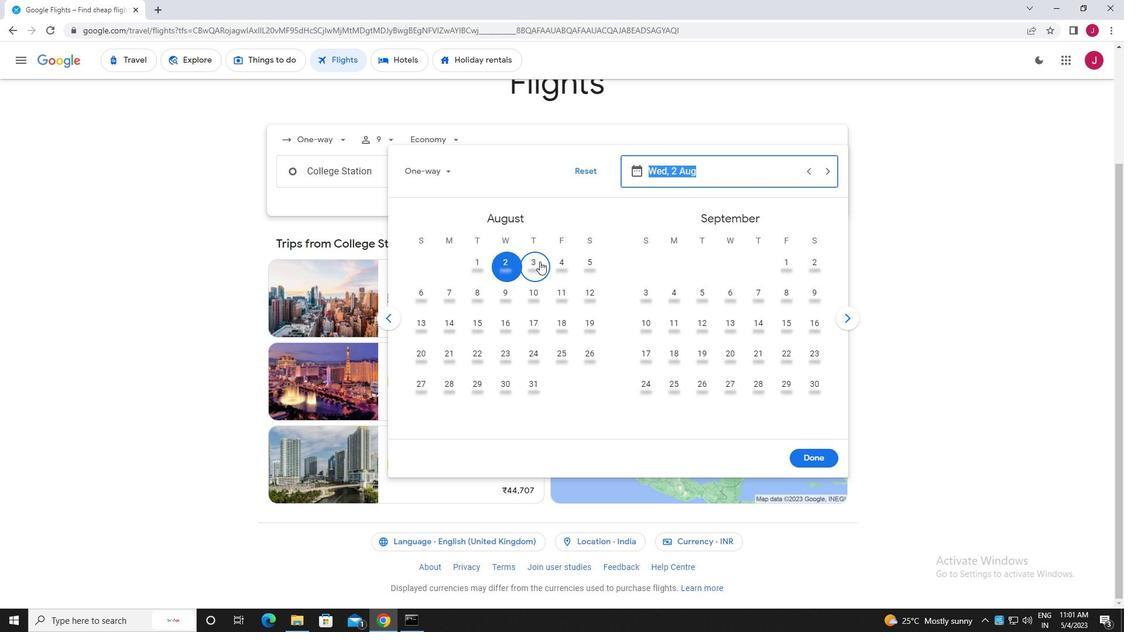 
Action: Mouse moved to (825, 457)
Screenshot: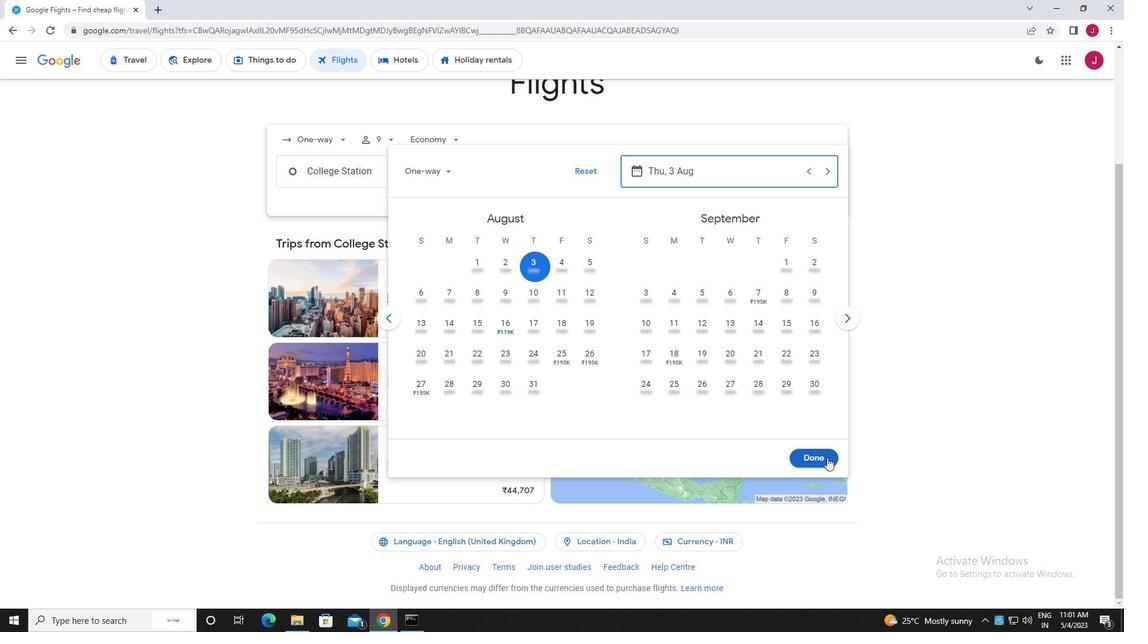 
Action: Mouse pressed left at (825, 457)
Screenshot: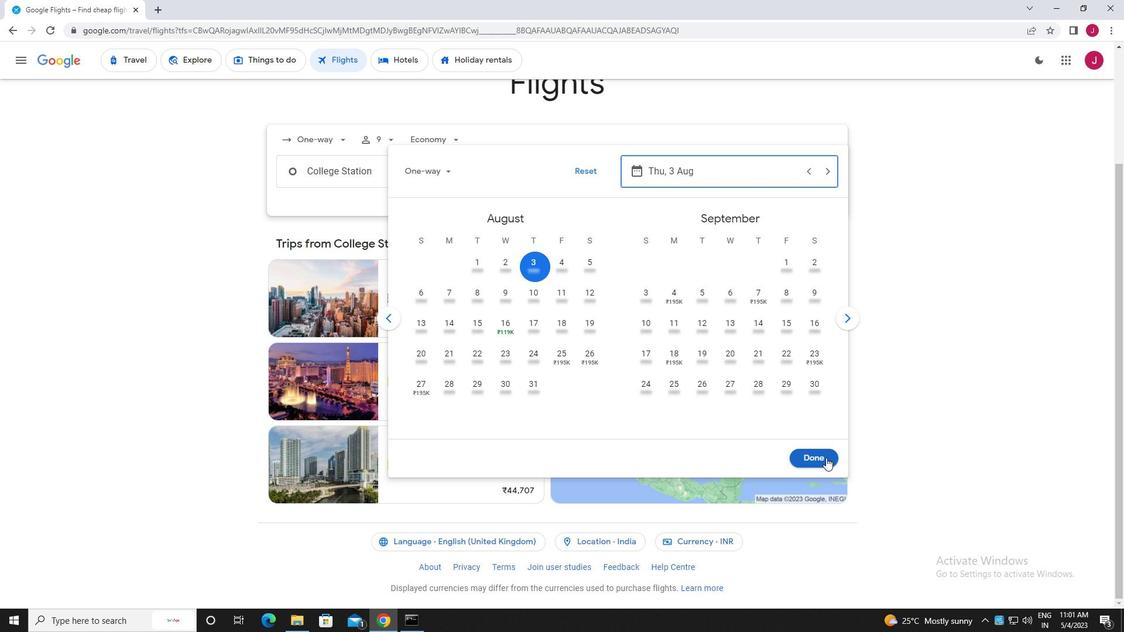 
Action: Mouse moved to (566, 218)
Screenshot: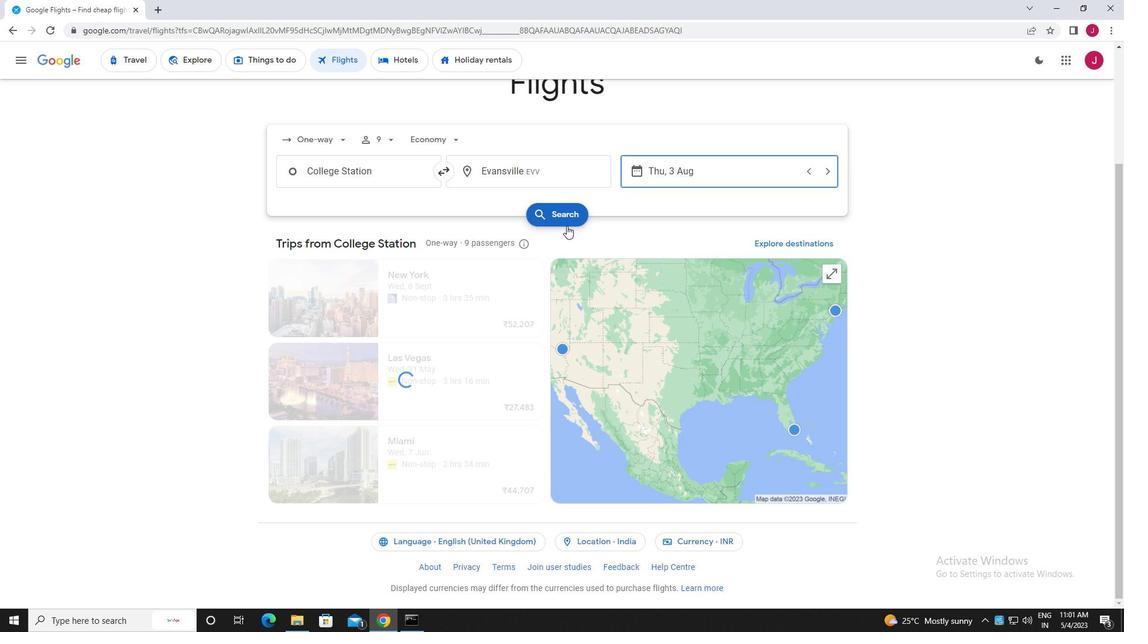 
Action: Mouse pressed left at (566, 218)
Screenshot: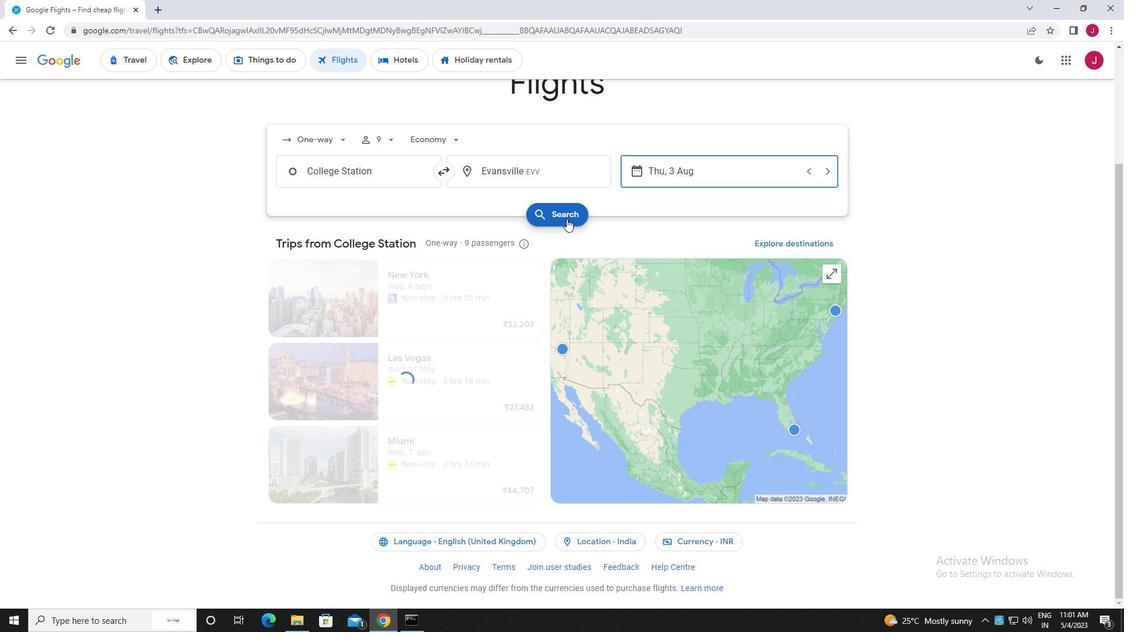 
Action: Mouse moved to (306, 168)
Screenshot: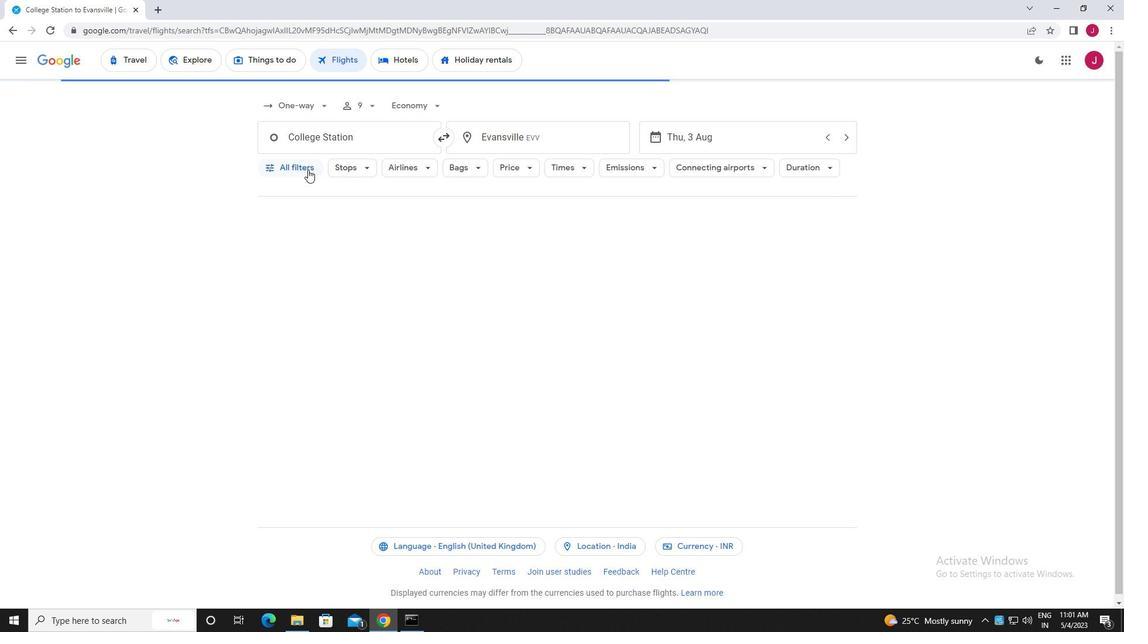 
Action: Mouse pressed left at (306, 168)
Screenshot: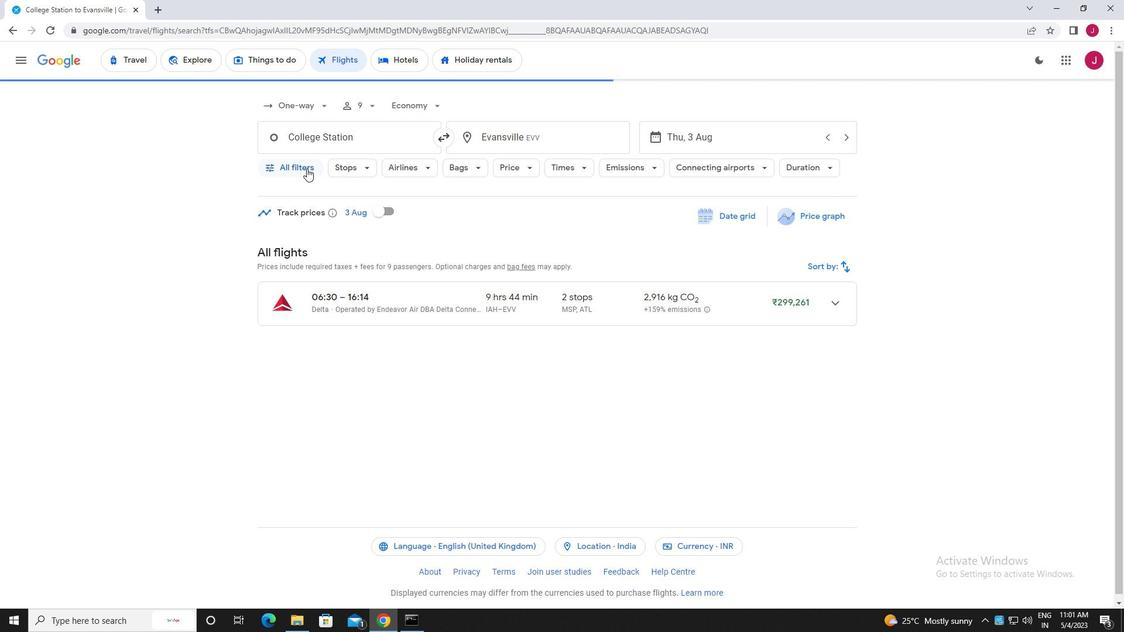 
Action: Mouse moved to (389, 219)
Screenshot: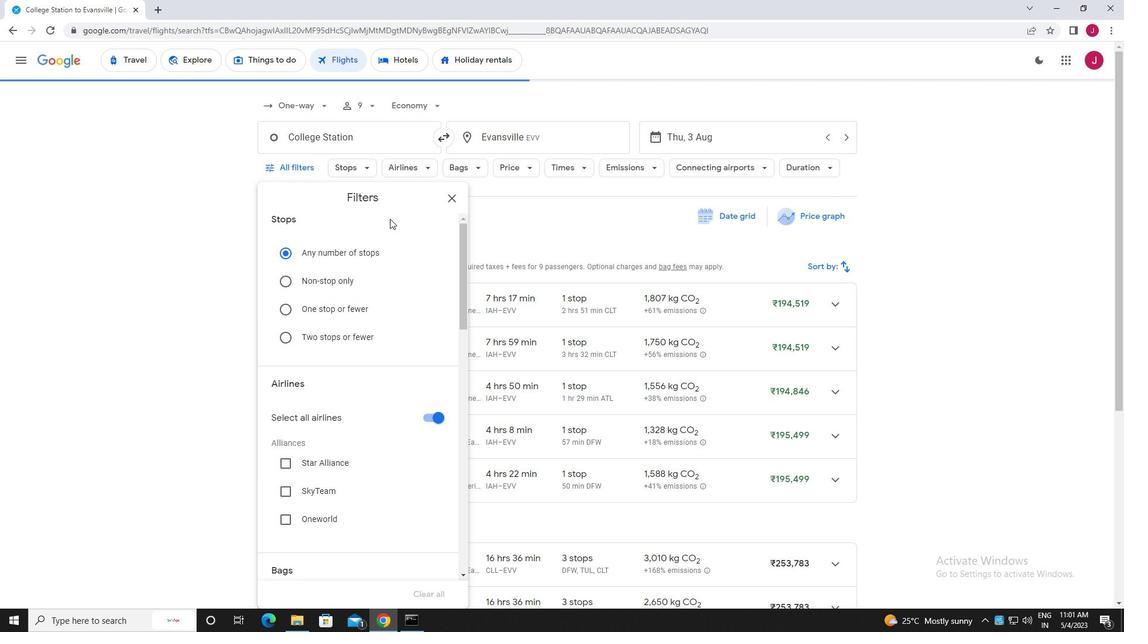 
Action: Mouse scrolled (389, 218) with delta (0, 0)
Screenshot: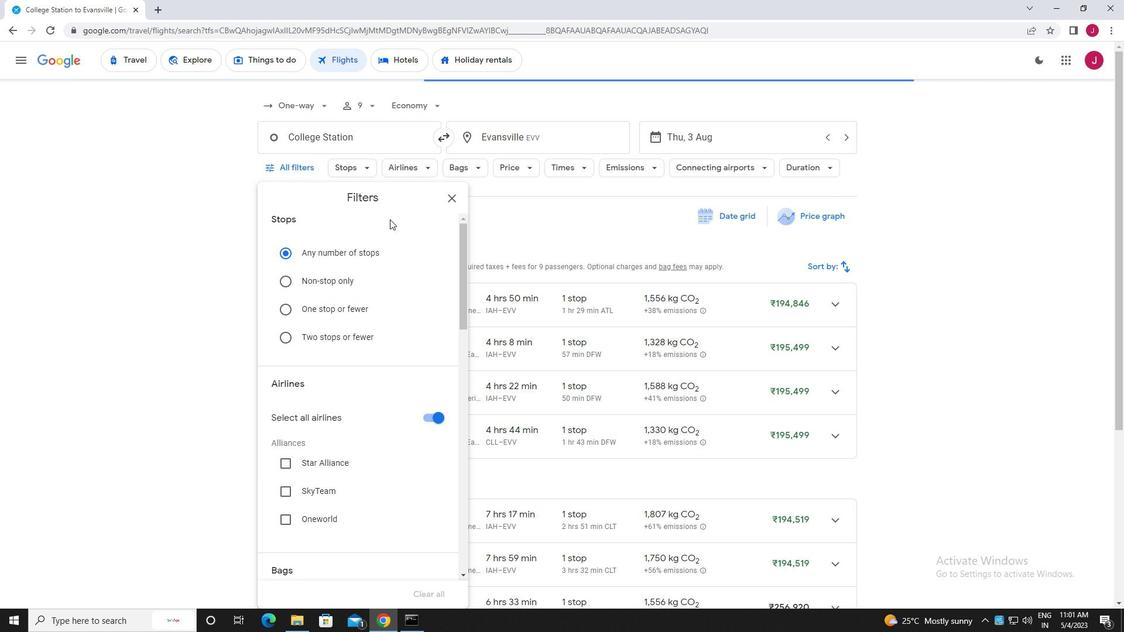 
Action: Mouse moved to (372, 266)
Screenshot: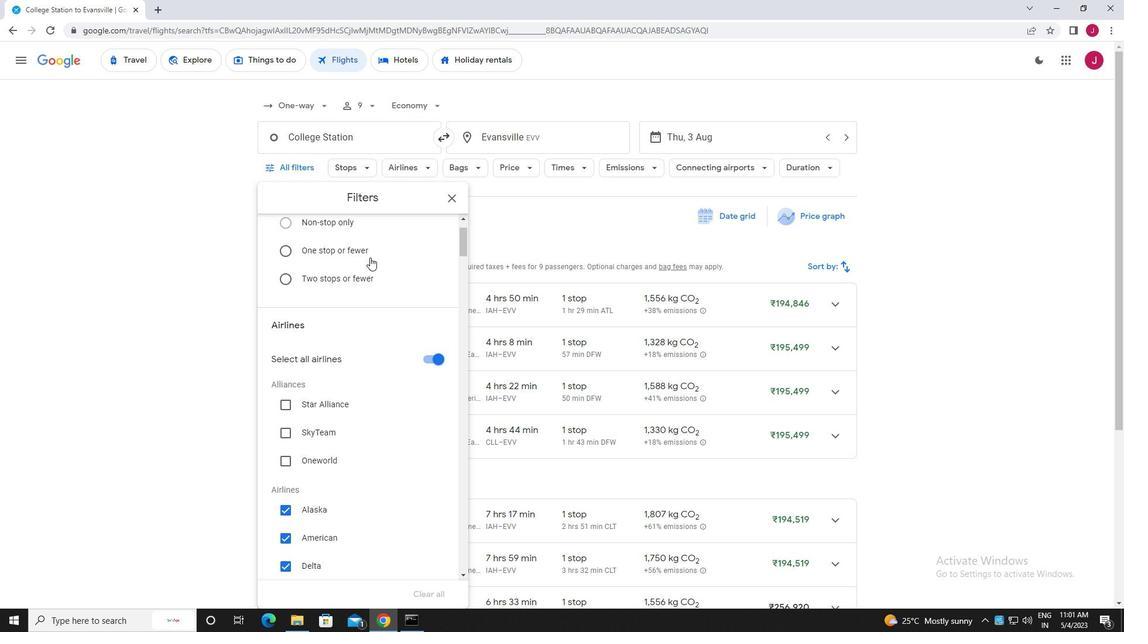 
Action: Mouse scrolled (372, 267) with delta (0, 0)
Screenshot: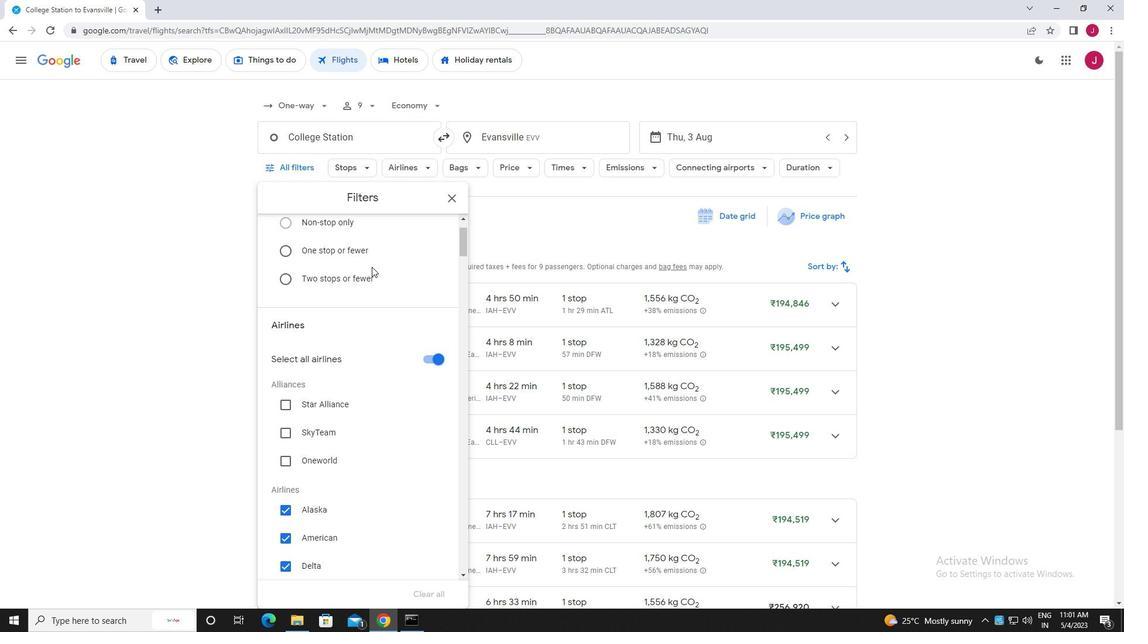 
Action: Mouse scrolled (372, 267) with delta (0, 0)
Screenshot: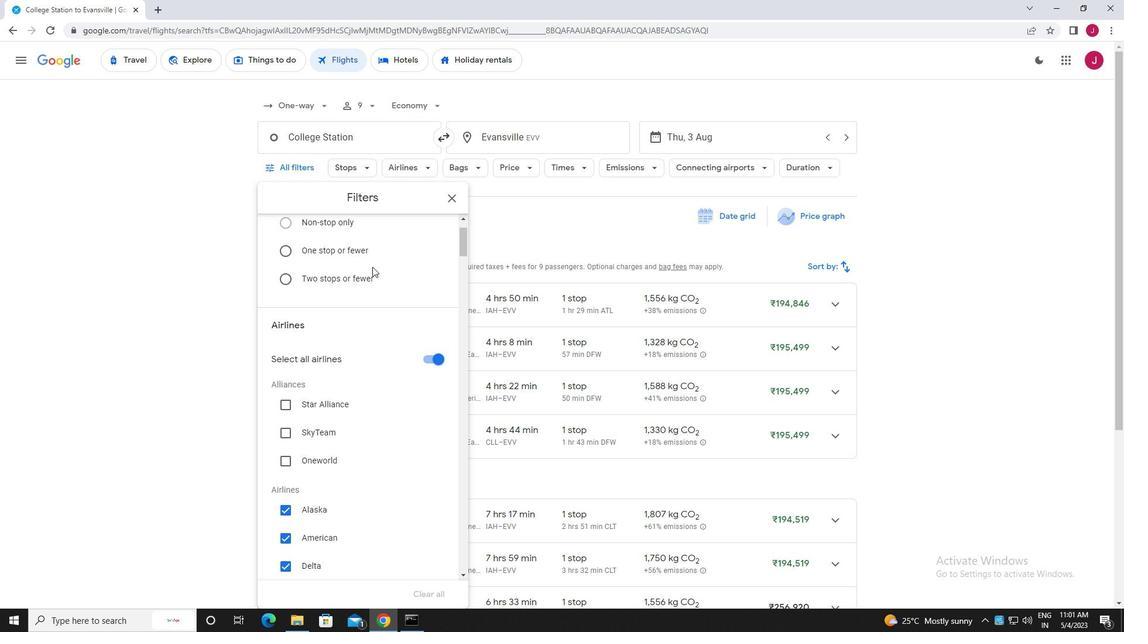 
Action: Mouse moved to (439, 311)
Screenshot: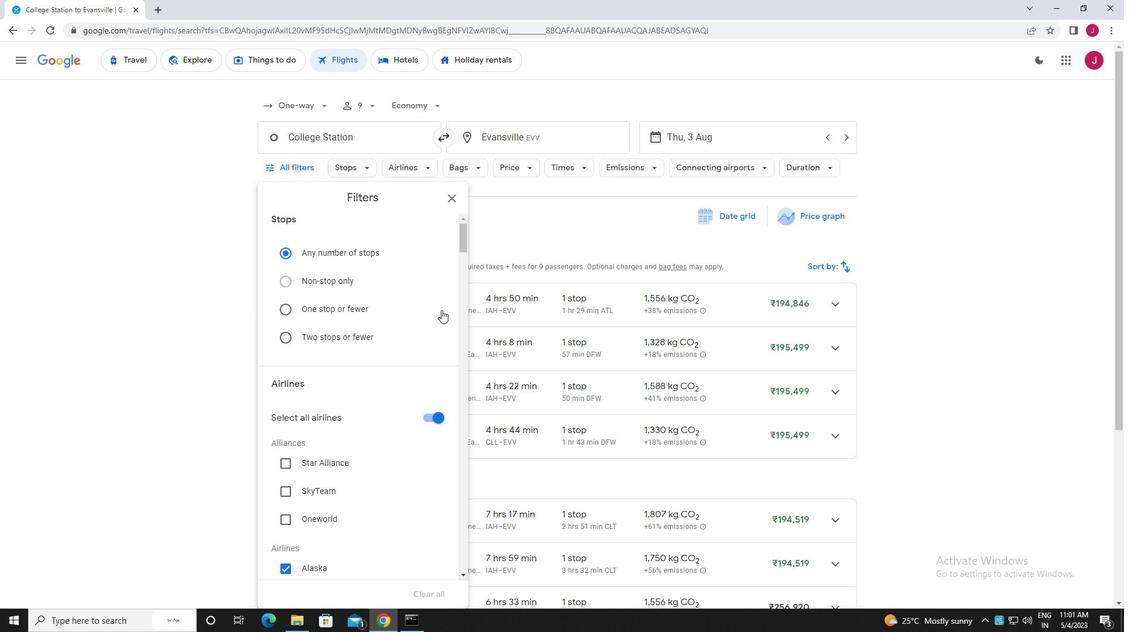 
Action: Mouse scrolled (439, 310) with delta (0, 0)
Screenshot: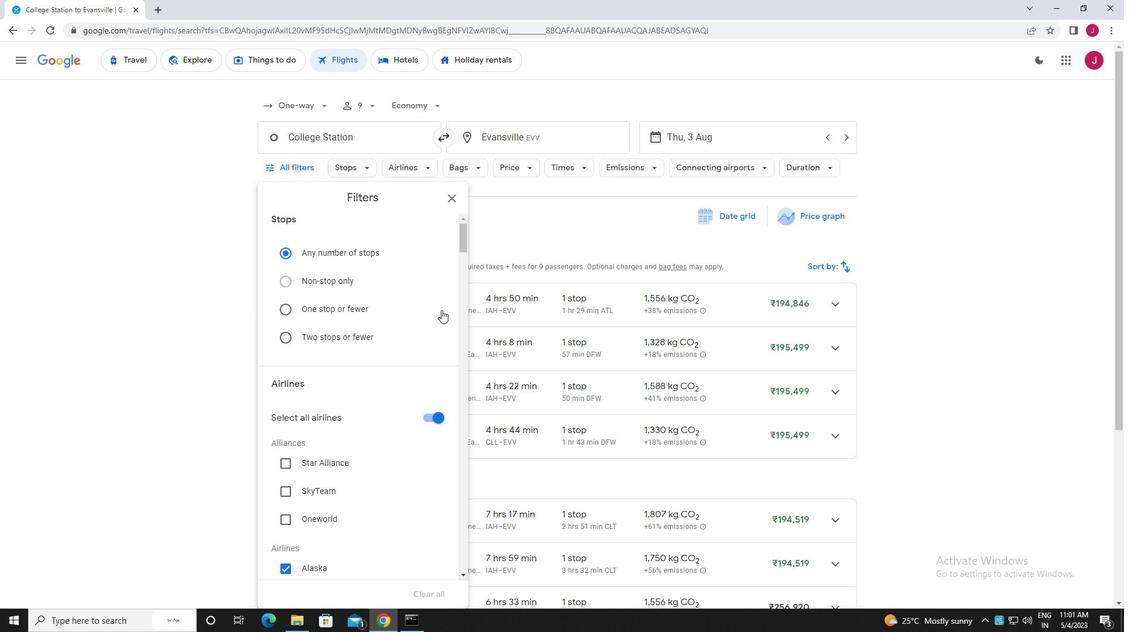 
Action: Mouse moved to (439, 311)
Screenshot: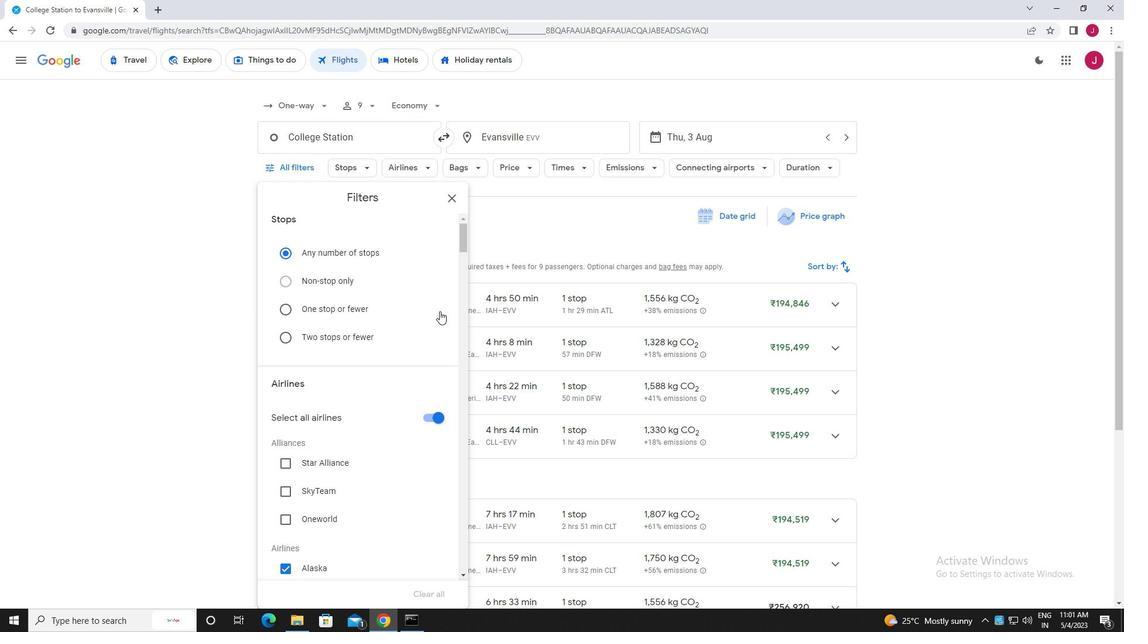 
Action: Mouse scrolled (439, 310) with delta (0, 0)
Screenshot: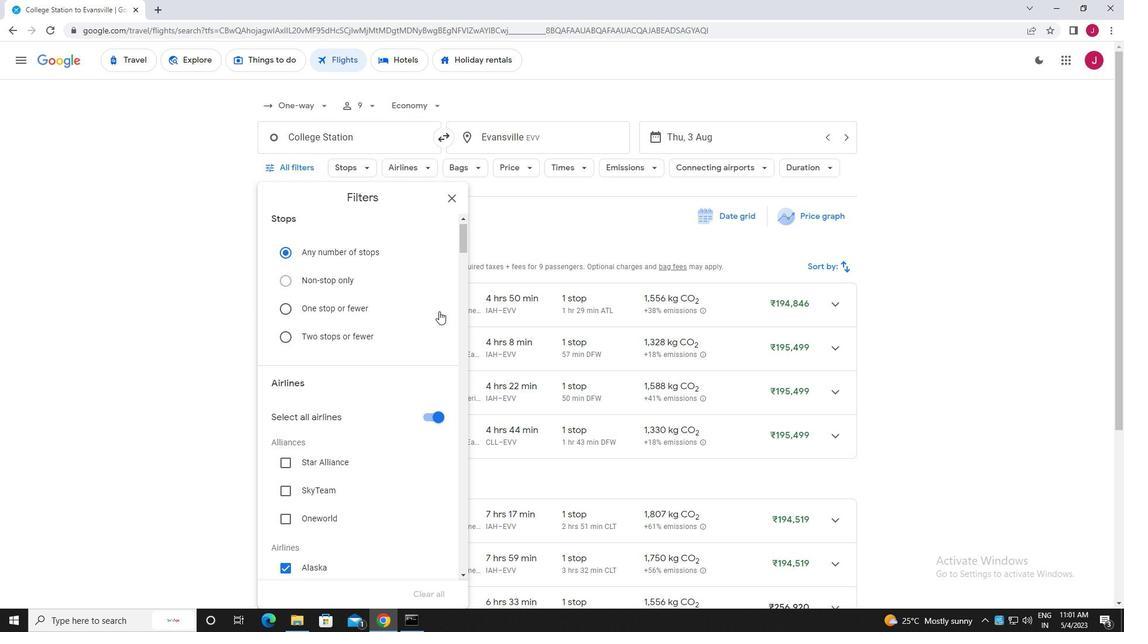 
Action: Mouse moved to (430, 302)
Screenshot: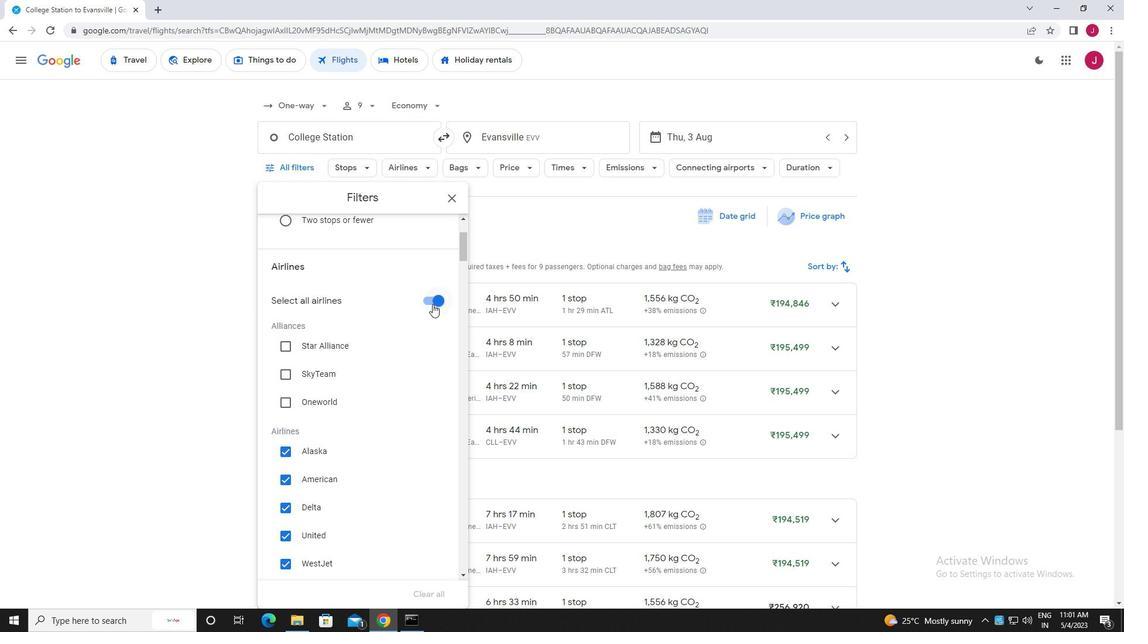 
Action: Mouse pressed left at (430, 302)
Screenshot: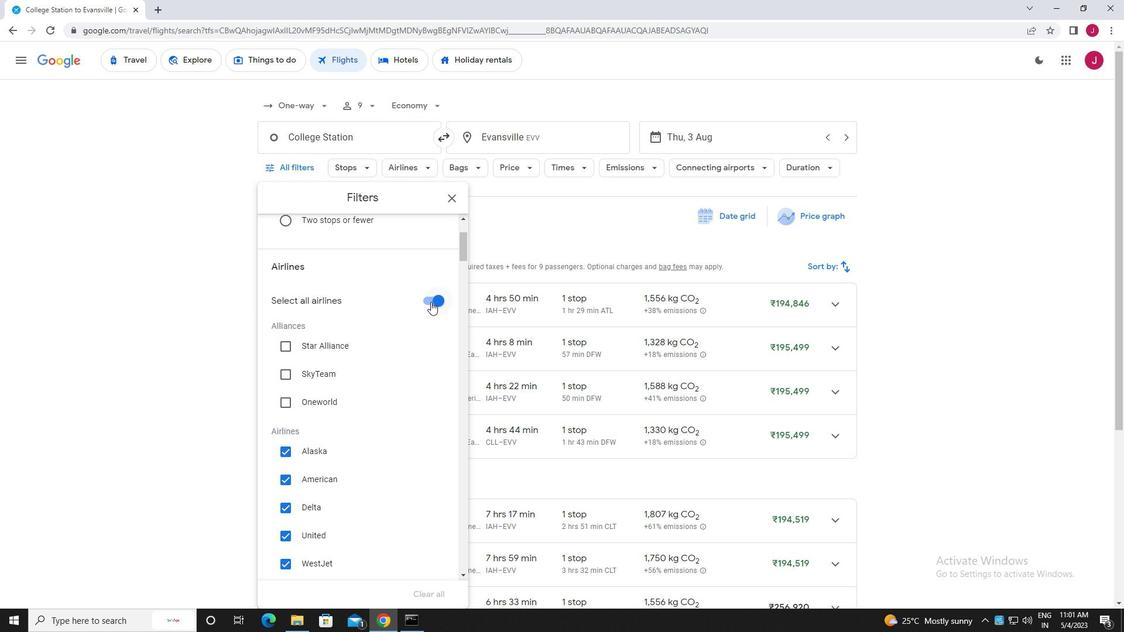 
Action: Mouse moved to (402, 326)
Screenshot: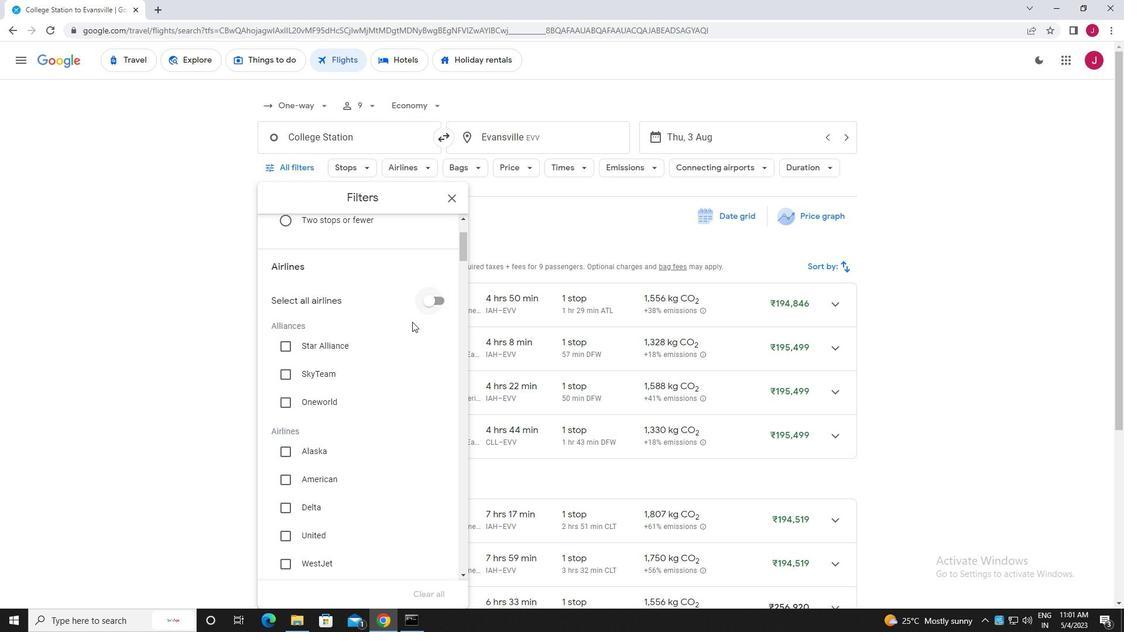 
Action: Mouse scrolled (402, 326) with delta (0, 0)
Screenshot: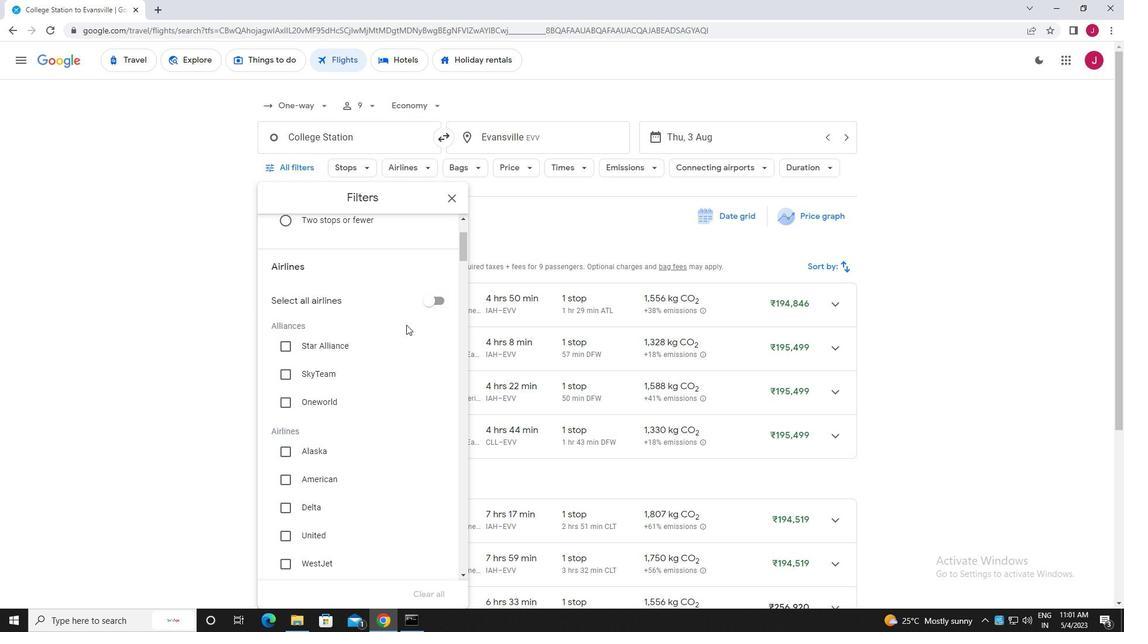 
Action: Mouse scrolled (402, 326) with delta (0, 0)
Screenshot: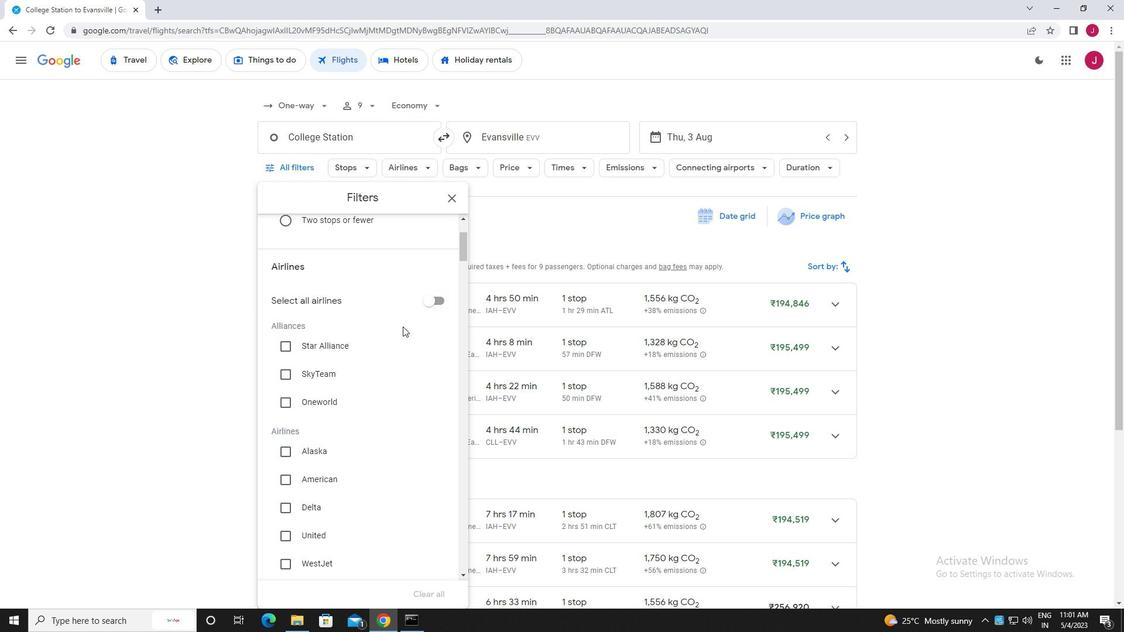 
Action: Mouse moved to (351, 295)
Screenshot: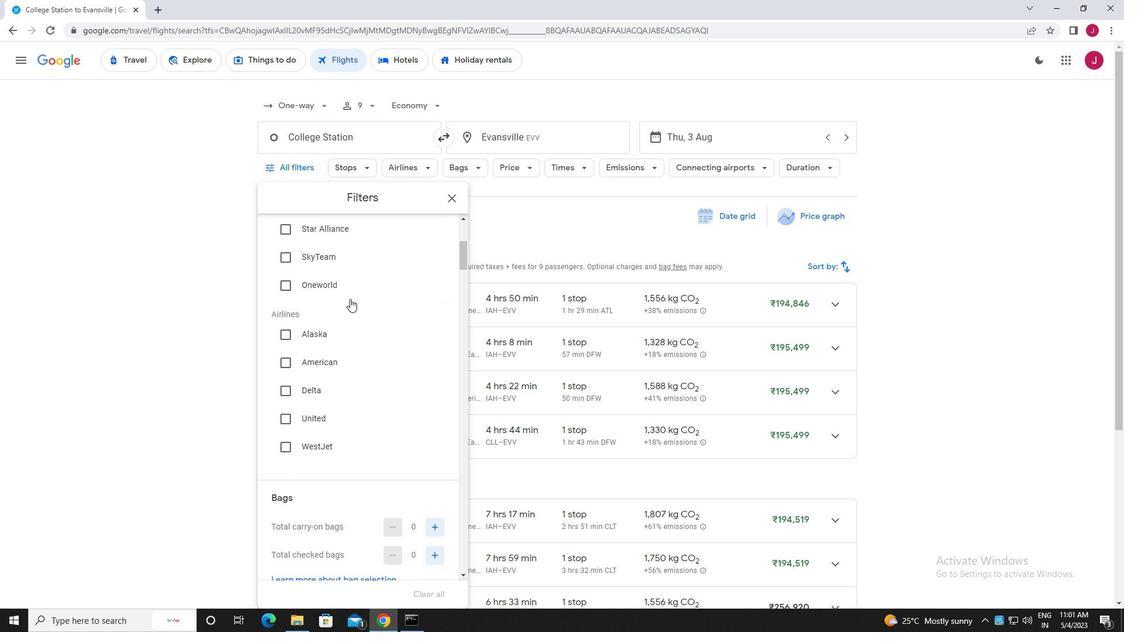 
Action: Mouse scrolled (351, 295) with delta (0, 0)
Screenshot: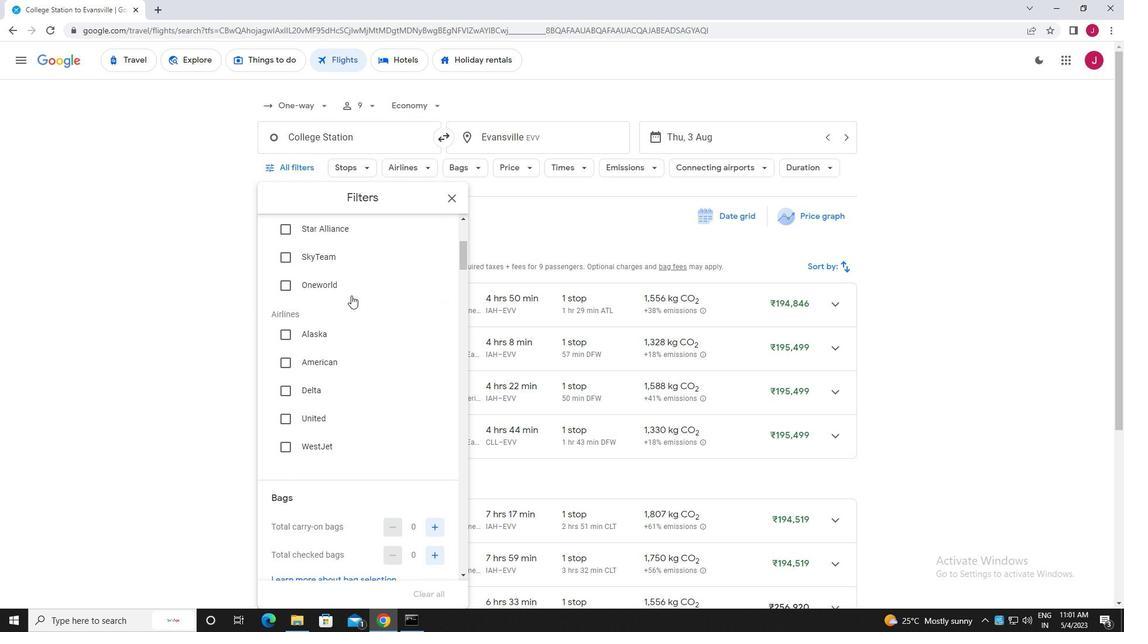 
Action: Mouse scrolled (351, 295) with delta (0, 0)
Screenshot: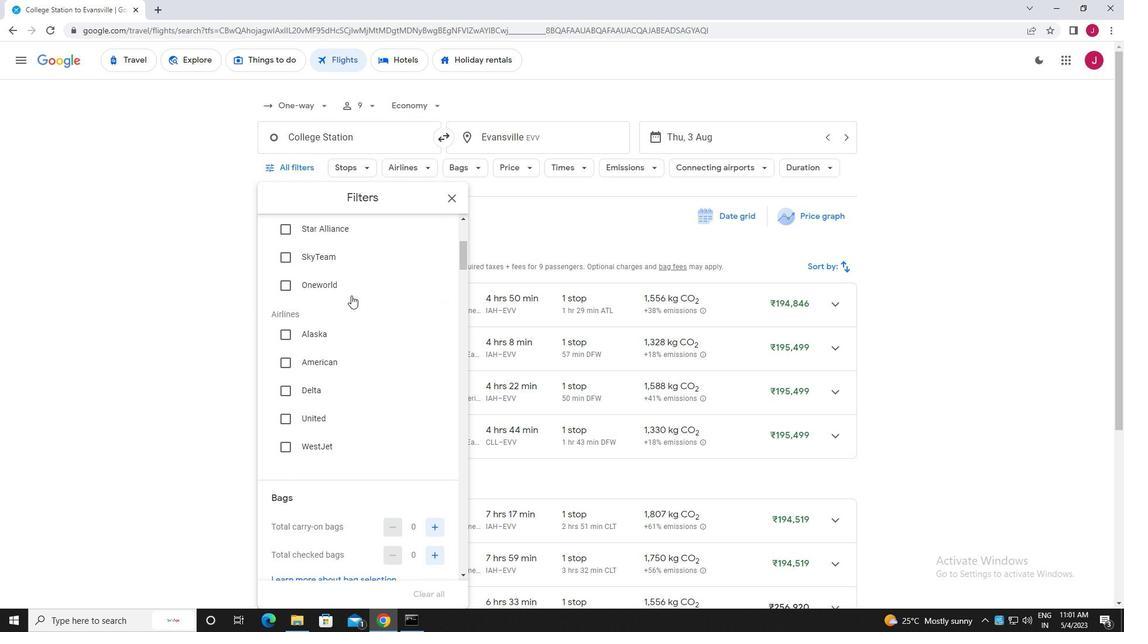 
Action: Mouse scrolled (351, 295) with delta (0, 0)
Screenshot: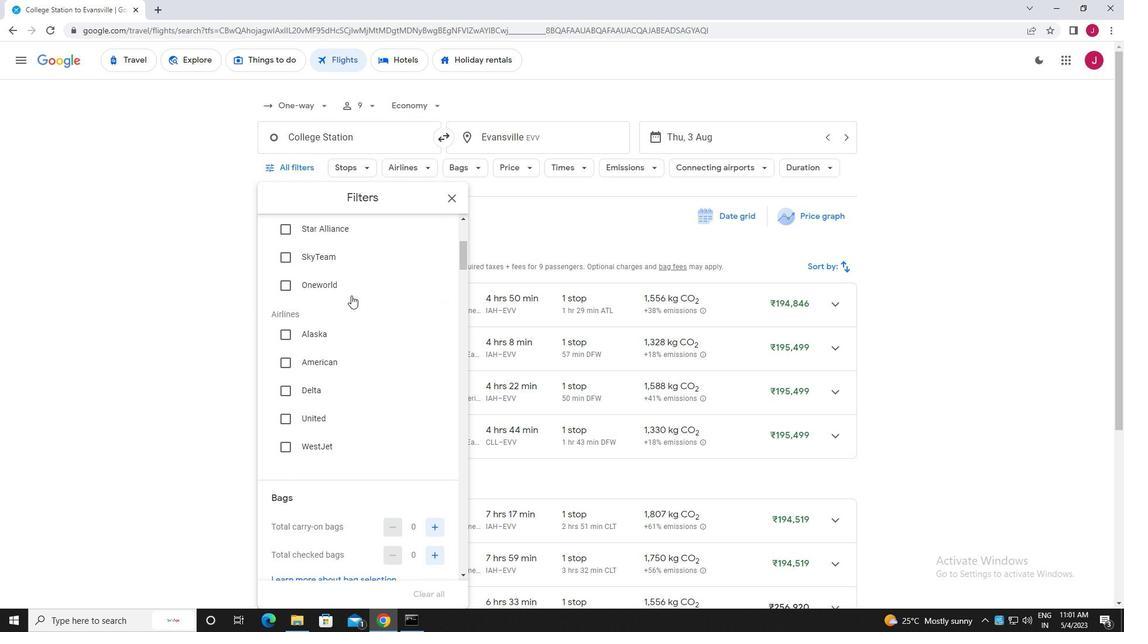 
Action: Mouse moved to (351, 296)
Screenshot: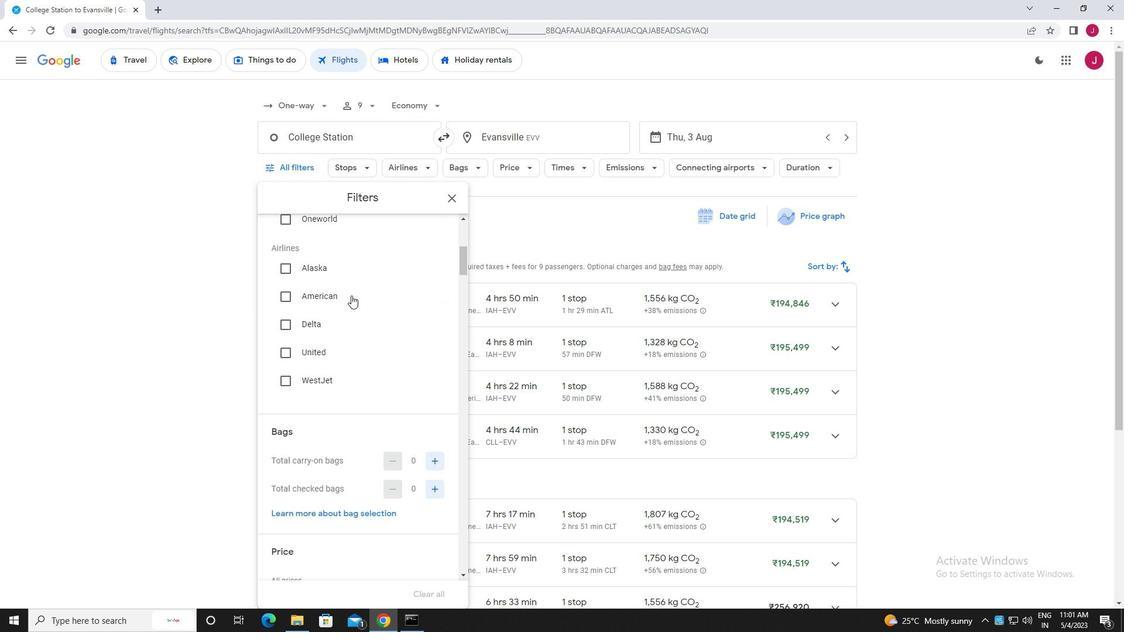 
Action: Mouse scrolled (351, 296) with delta (0, 0)
Screenshot: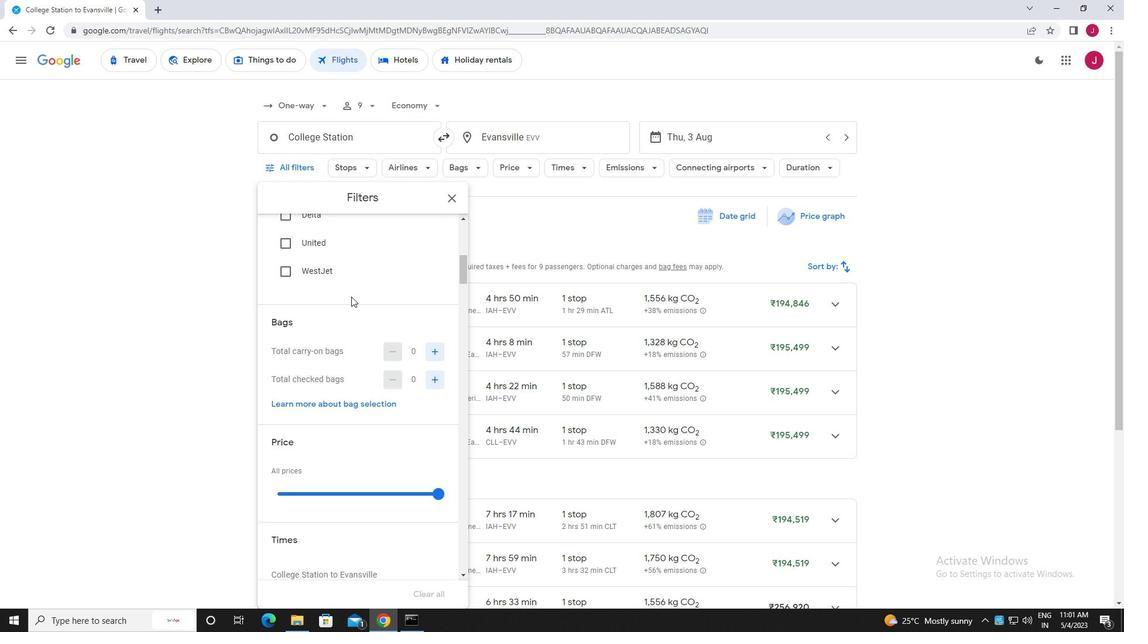 
Action: Mouse moved to (433, 323)
Screenshot: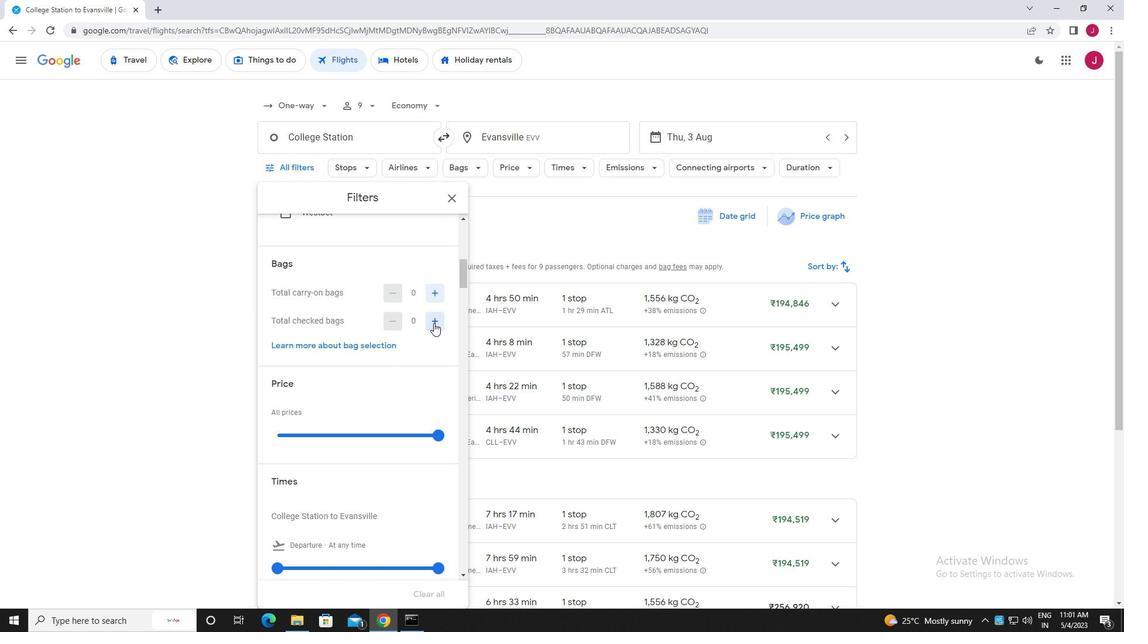 
Action: Mouse pressed left at (433, 323)
Screenshot: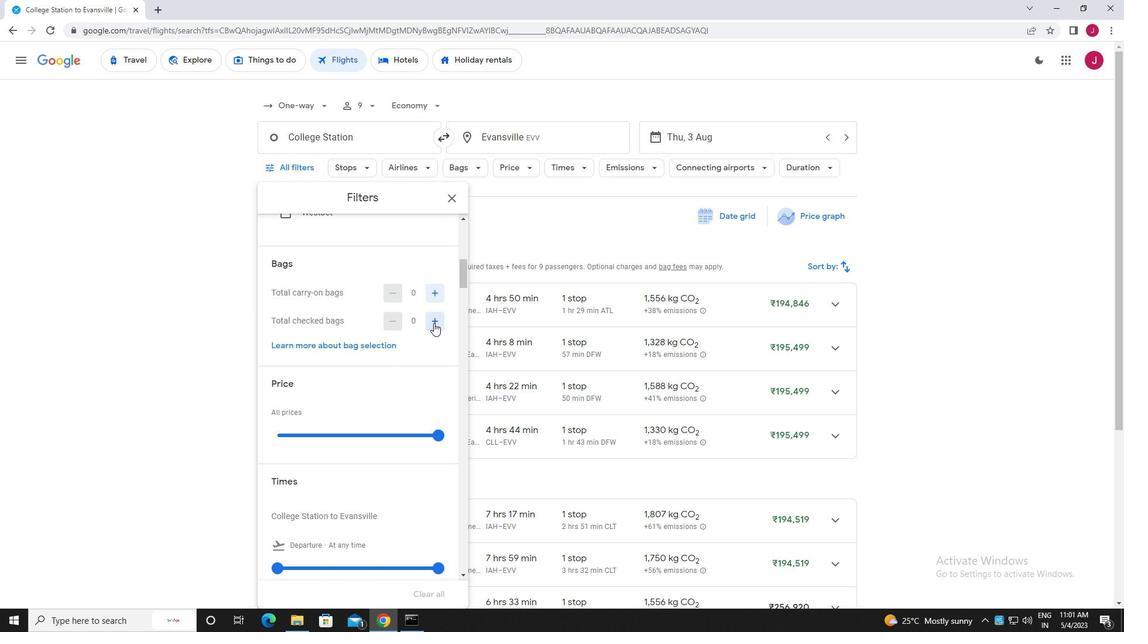 
Action: Mouse pressed left at (433, 323)
Screenshot: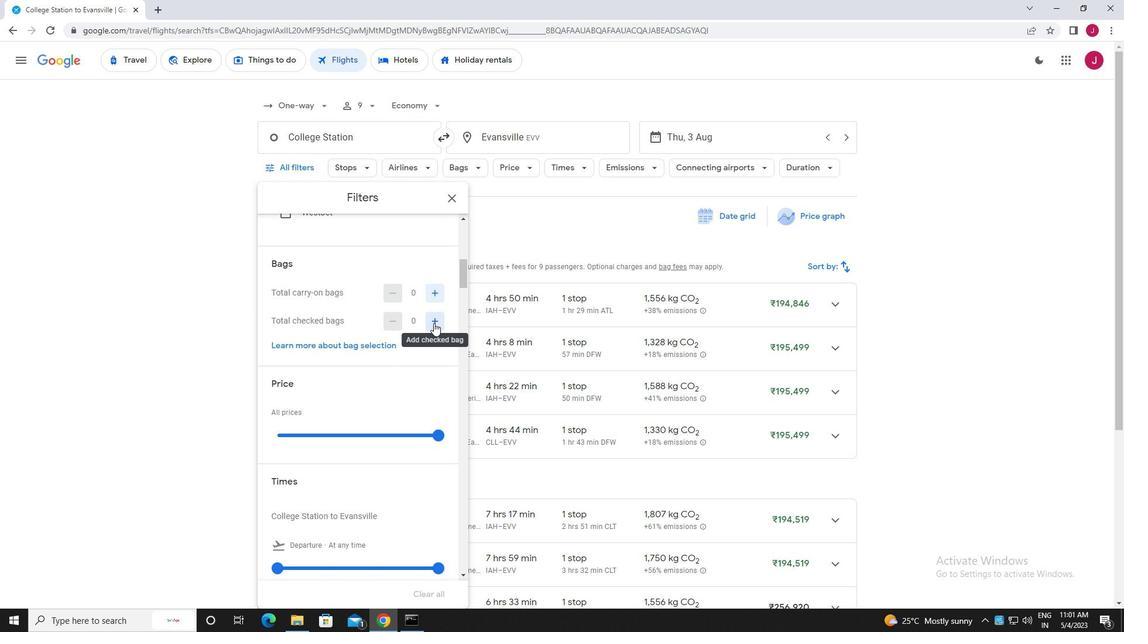 
Action: Mouse moved to (433, 322)
Screenshot: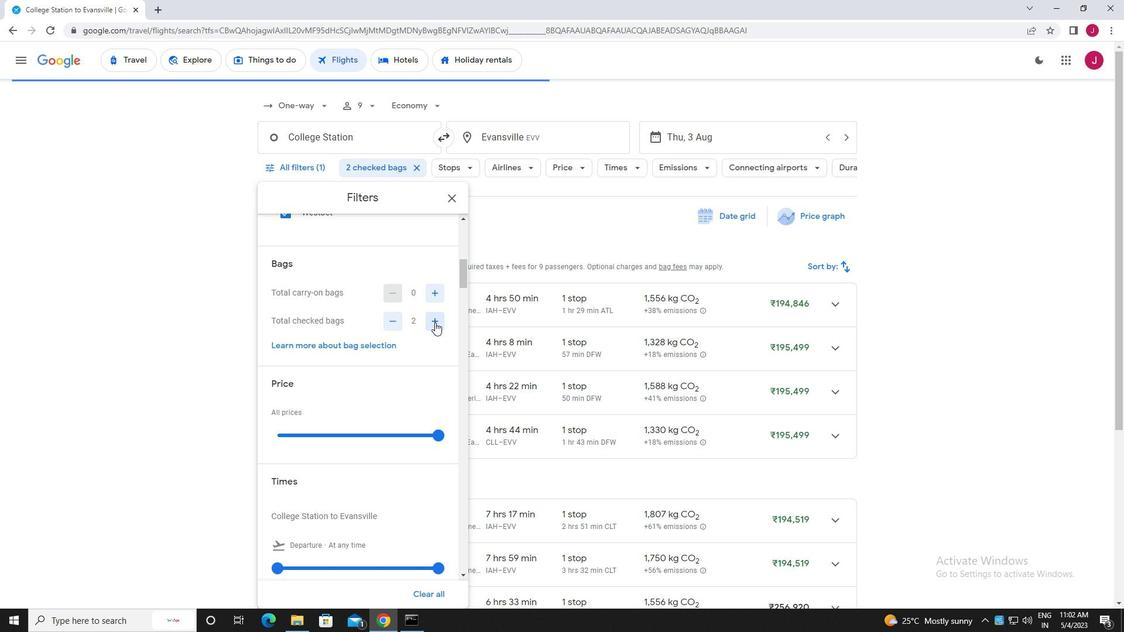 
Action: Mouse scrolled (433, 321) with delta (0, 0)
Screenshot: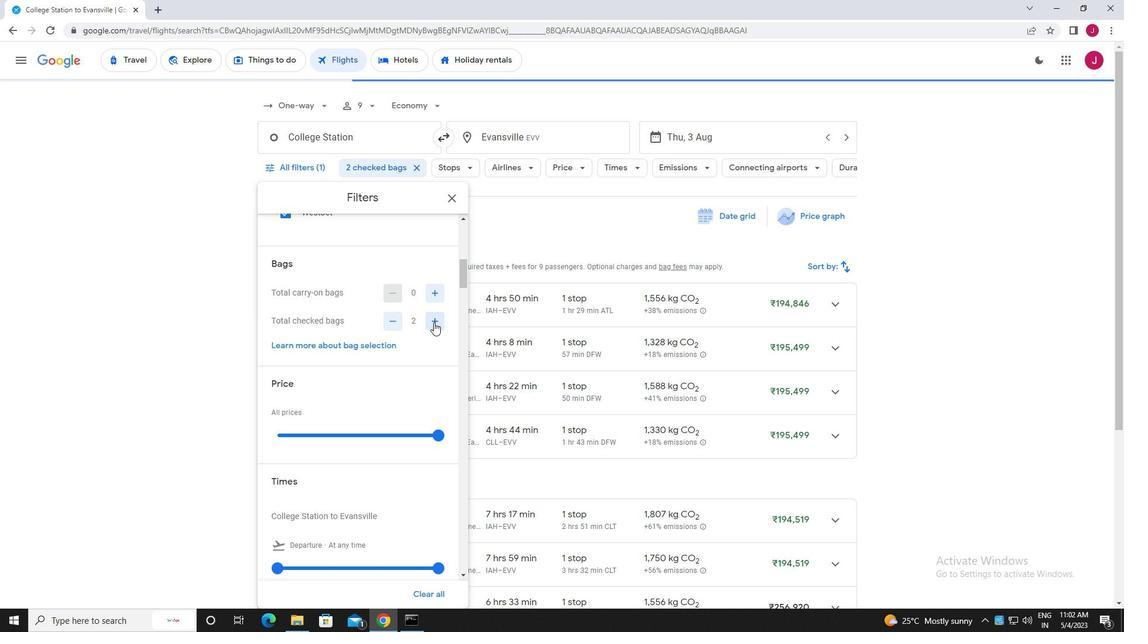 
Action: Mouse moved to (442, 378)
Screenshot: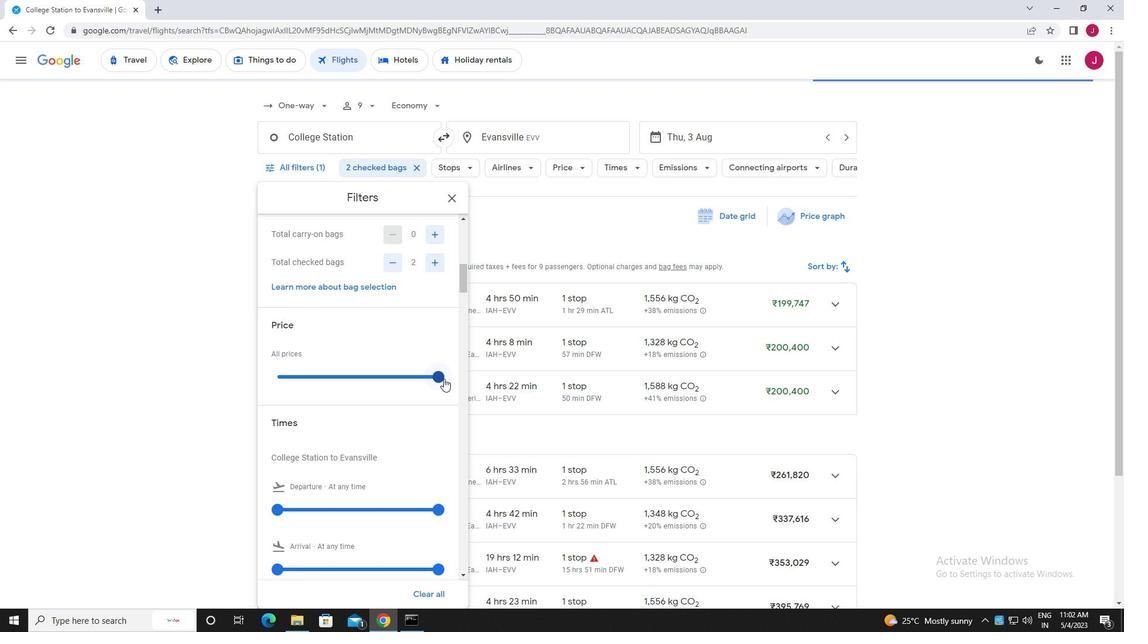 
Action: Mouse pressed left at (442, 378)
Screenshot: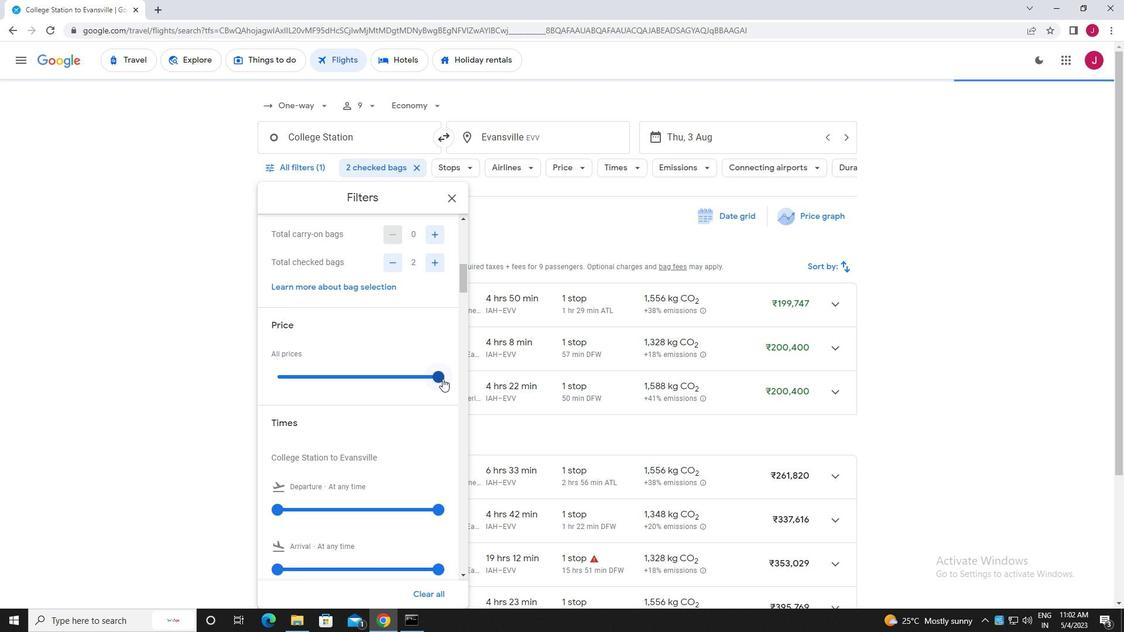 
Action: Mouse moved to (341, 332)
Screenshot: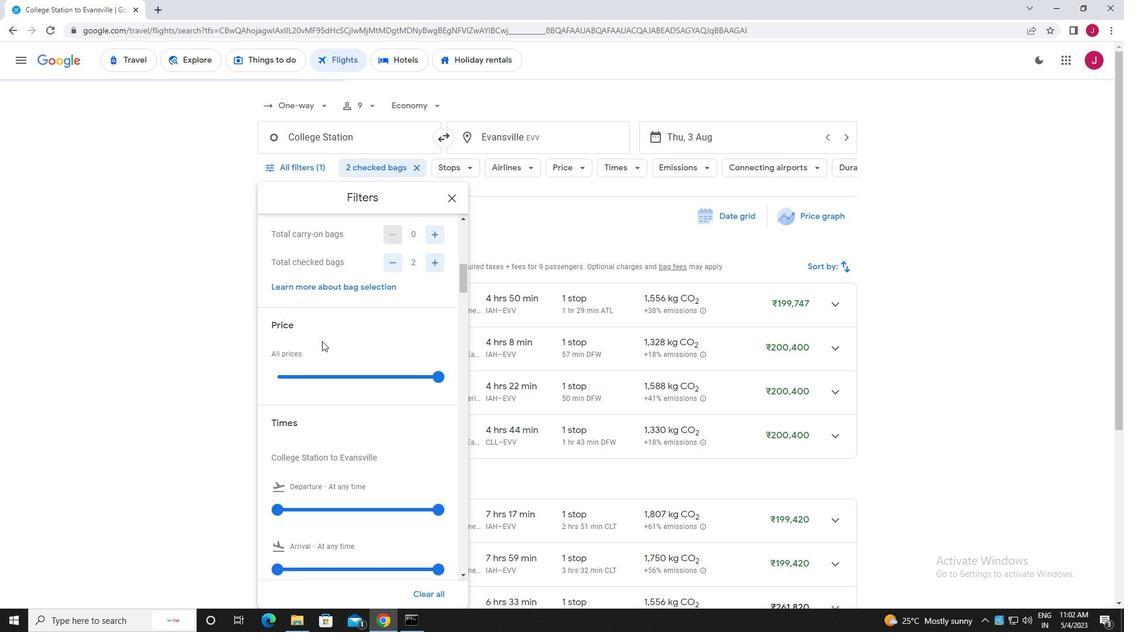 
Action: Mouse scrolled (341, 331) with delta (0, 0)
Screenshot: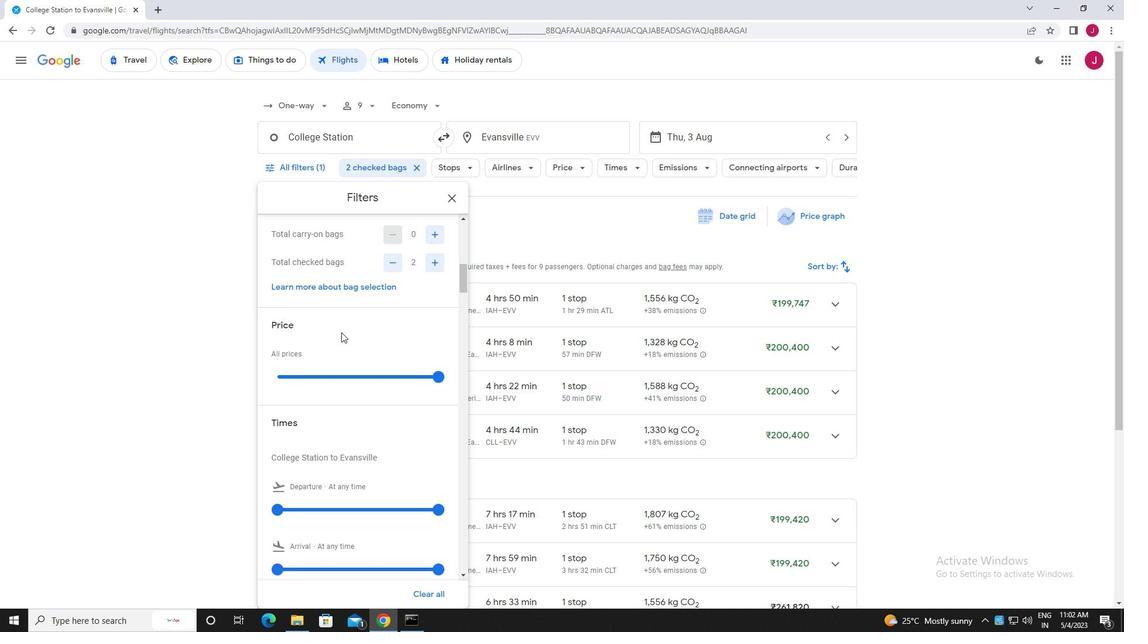 
Action: Mouse scrolled (341, 331) with delta (0, 0)
Screenshot: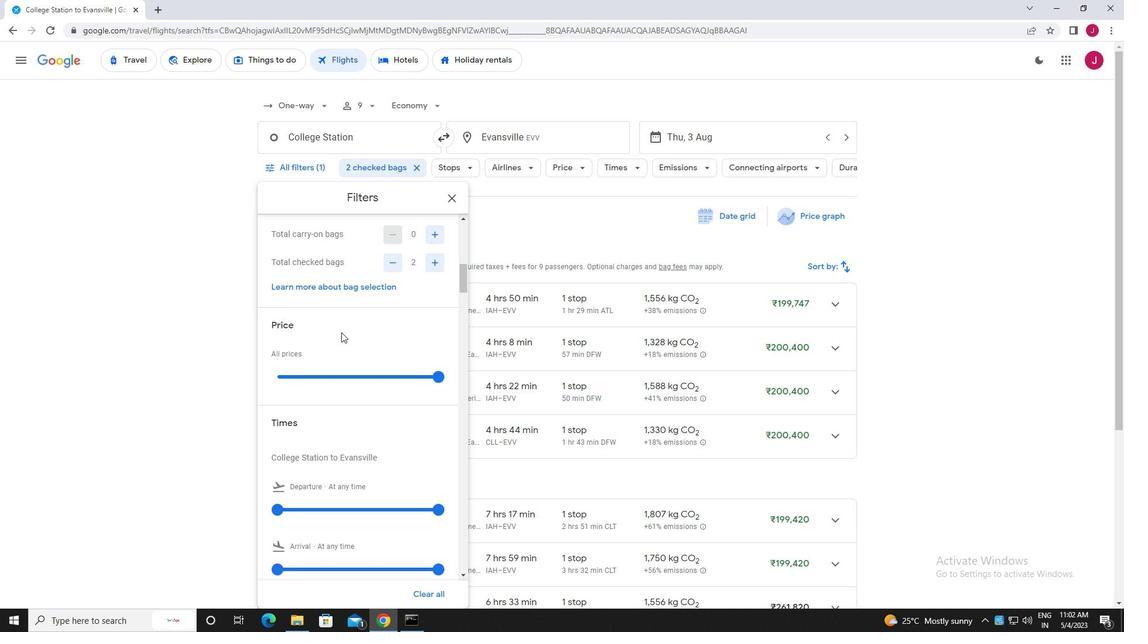 
Action: Mouse scrolled (341, 331) with delta (0, 0)
Screenshot: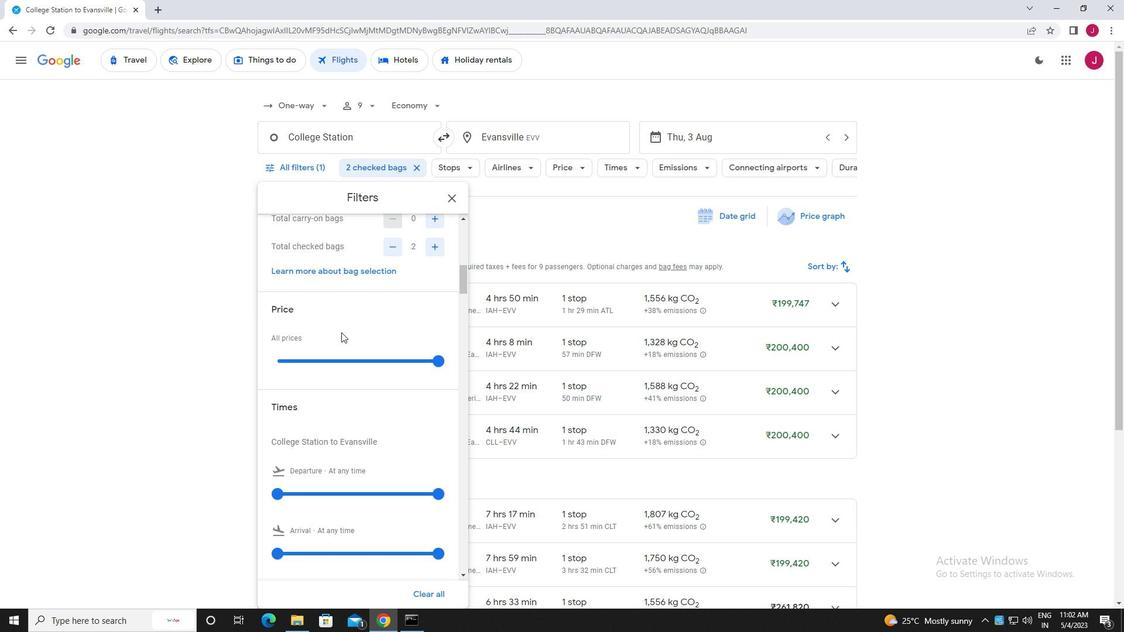 
Action: Mouse moved to (279, 333)
Screenshot: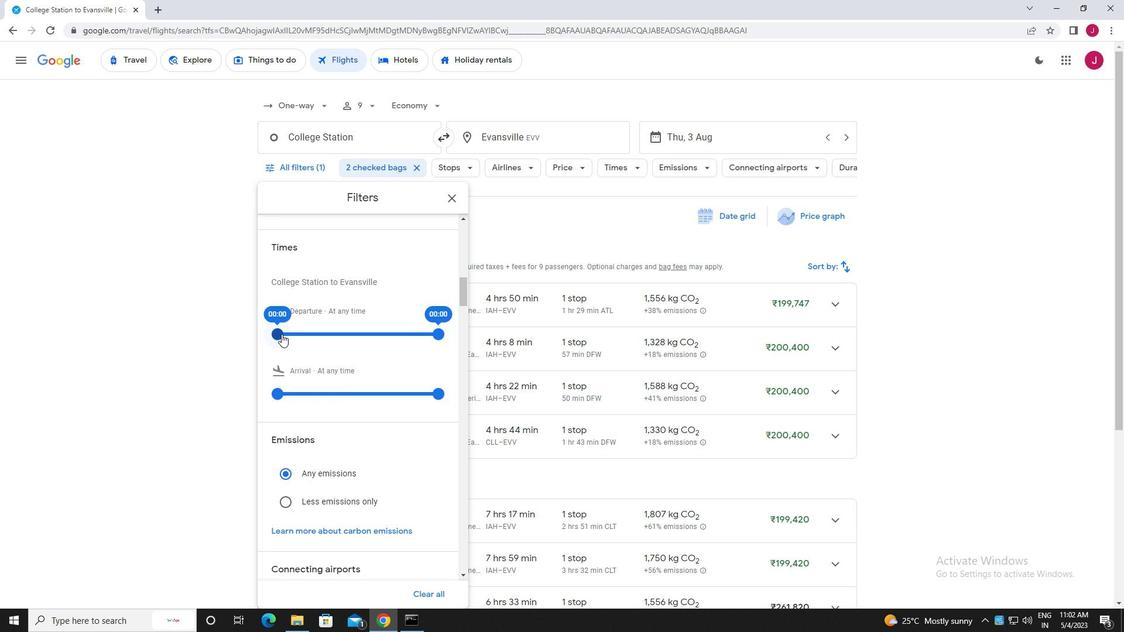 
Action: Mouse pressed left at (279, 333)
Screenshot: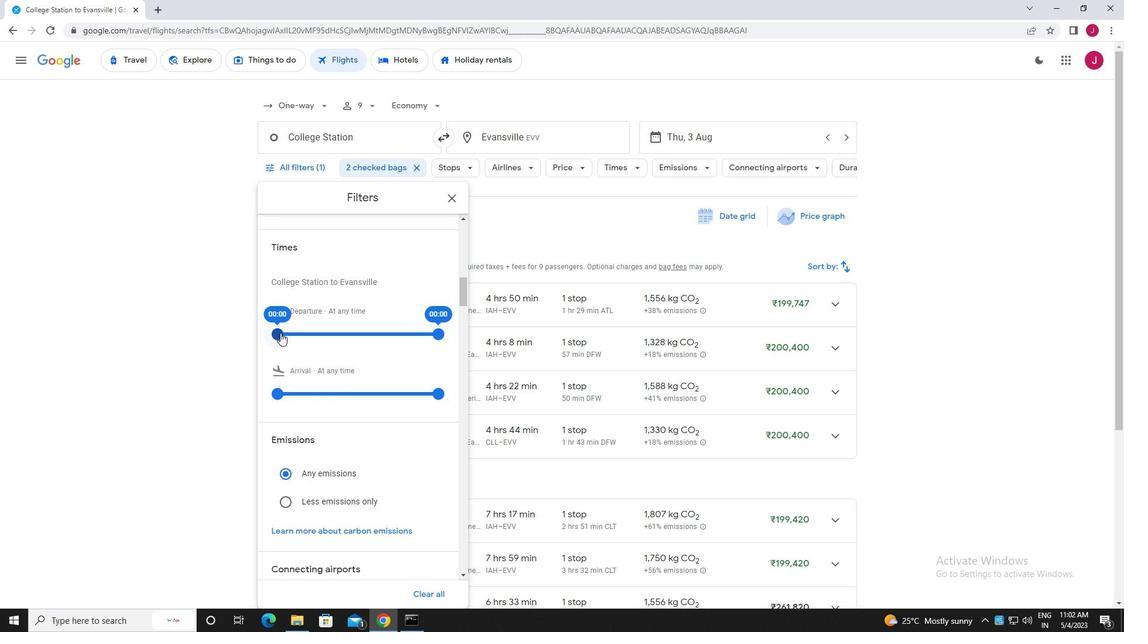
Action: Mouse moved to (437, 334)
Screenshot: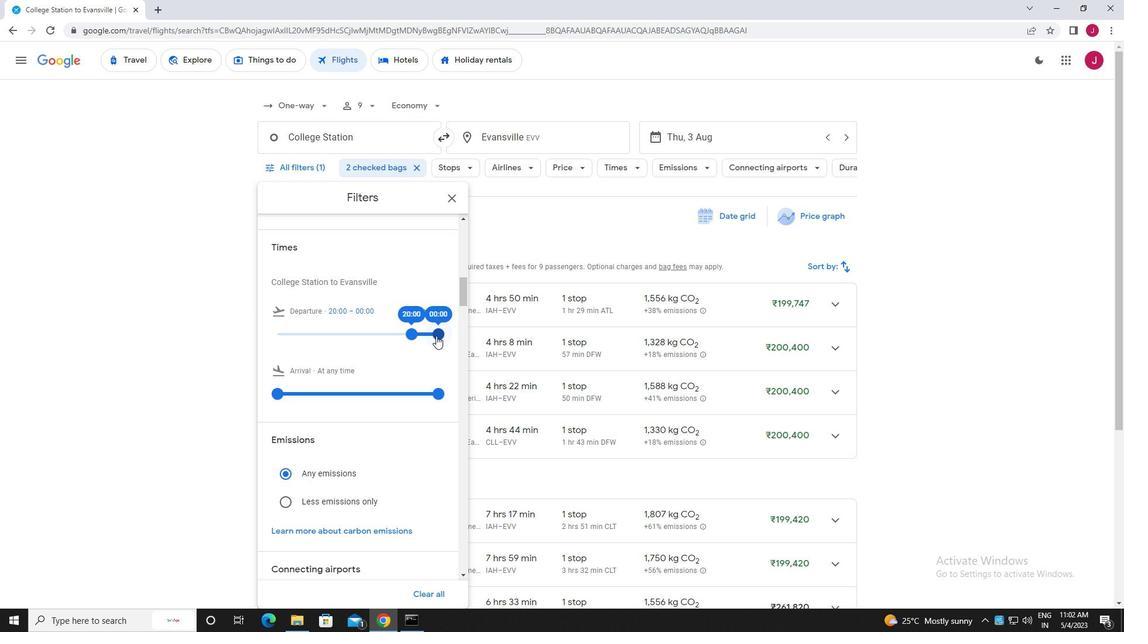 
Action: Mouse pressed left at (437, 334)
Screenshot: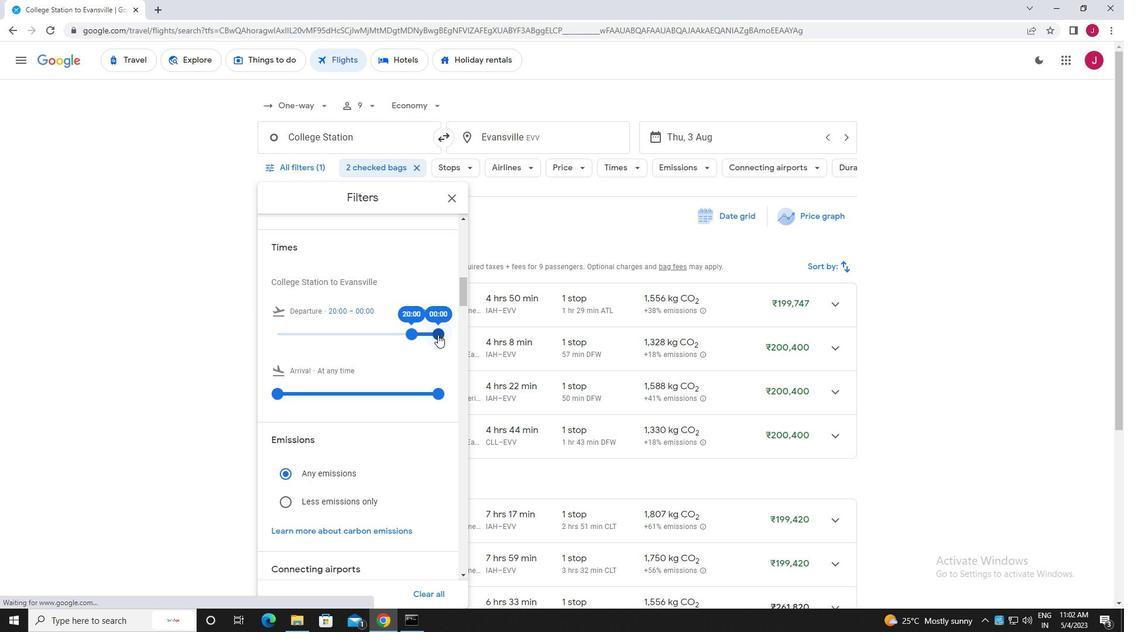 
Action: Mouse moved to (453, 194)
Screenshot: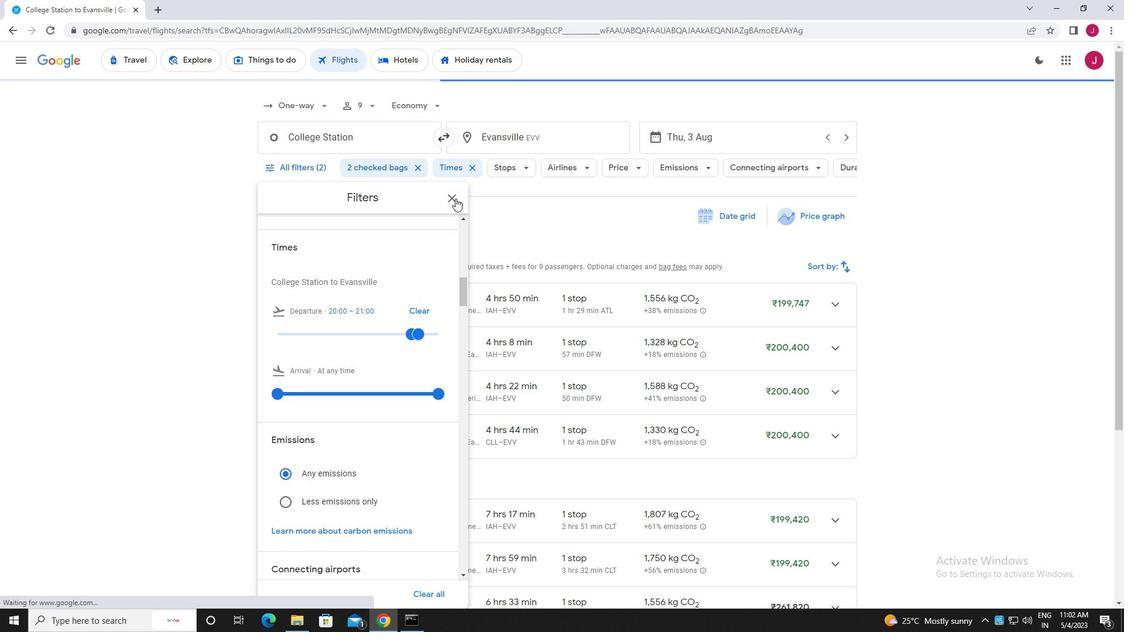 
Action: Mouse pressed left at (453, 194)
Screenshot: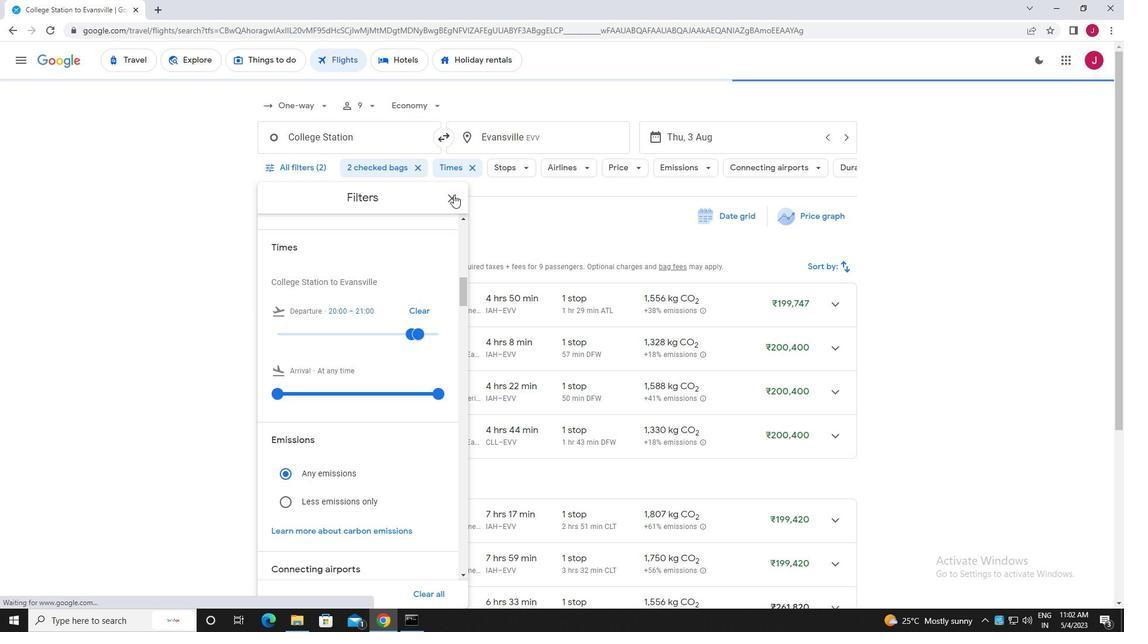 
Action: Mouse moved to (447, 196)
Screenshot: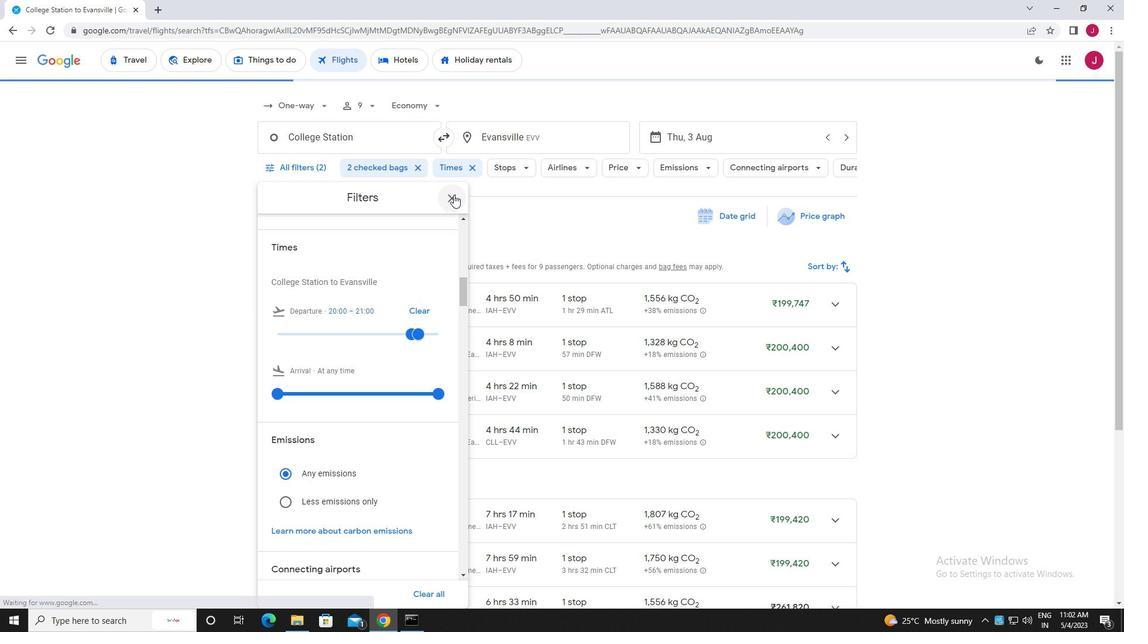 
